 Task: Look for space in Claremore, United States from 12th August, 2023 to 16th August, 2023 for 8 adults in price range Rs.10000 to Rs.16000. Place can be private room with 8 bedrooms having 8 beds and 8 bathrooms. Property type can be house, flat, guest house, hotel. Amenities needed are: wifi, TV, free parkinig on premises, gym, breakfast. Booking option can be shelf check-in. Required host language is English.
Action: Mouse moved to (451, 102)
Screenshot: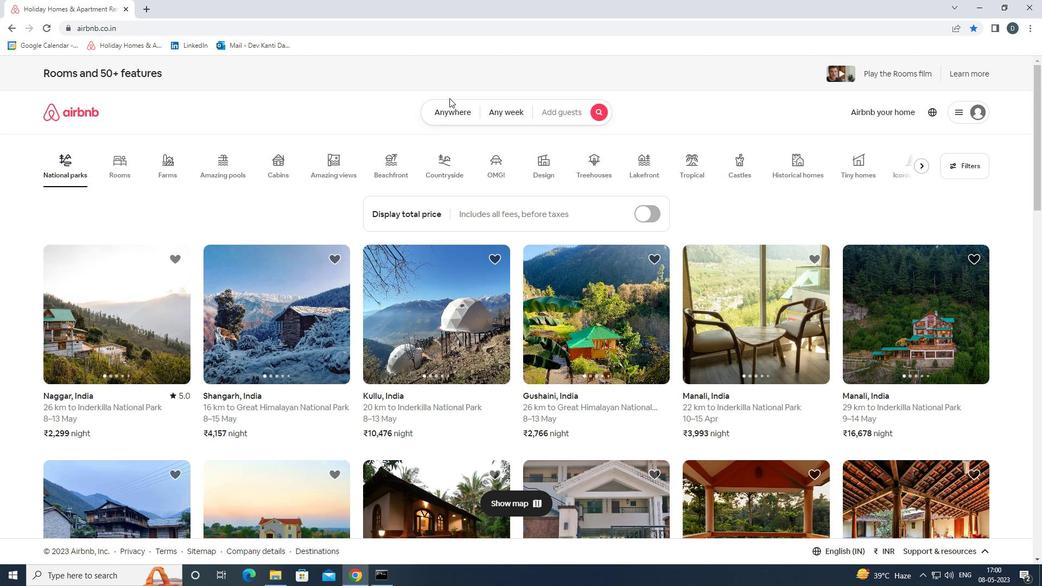 
Action: Mouse pressed left at (451, 102)
Screenshot: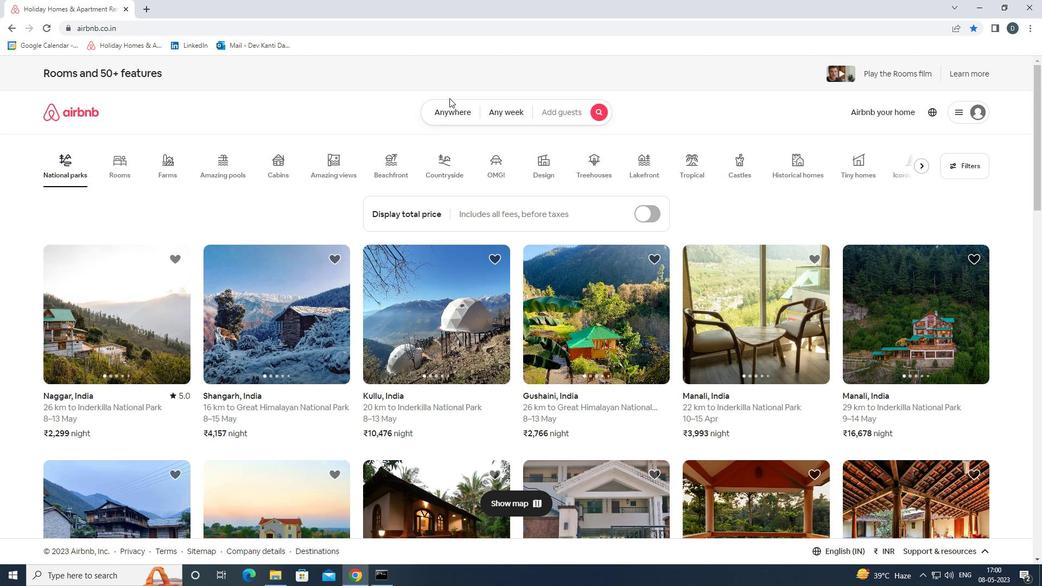 
Action: Mouse moved to (358, 155)
Screenshot: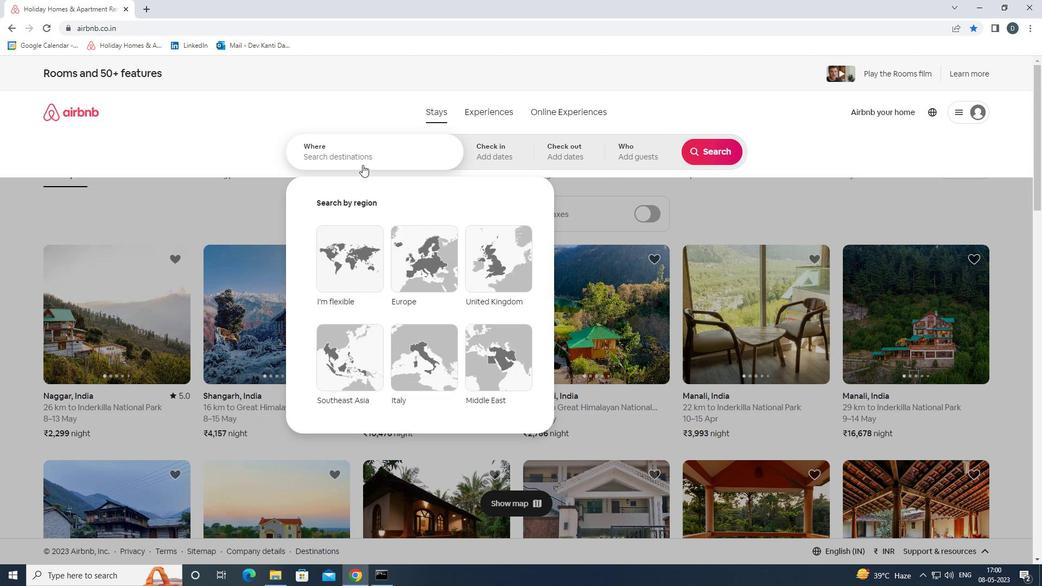 
Action: Mouse pressed left at (358, 155)
Screenshot: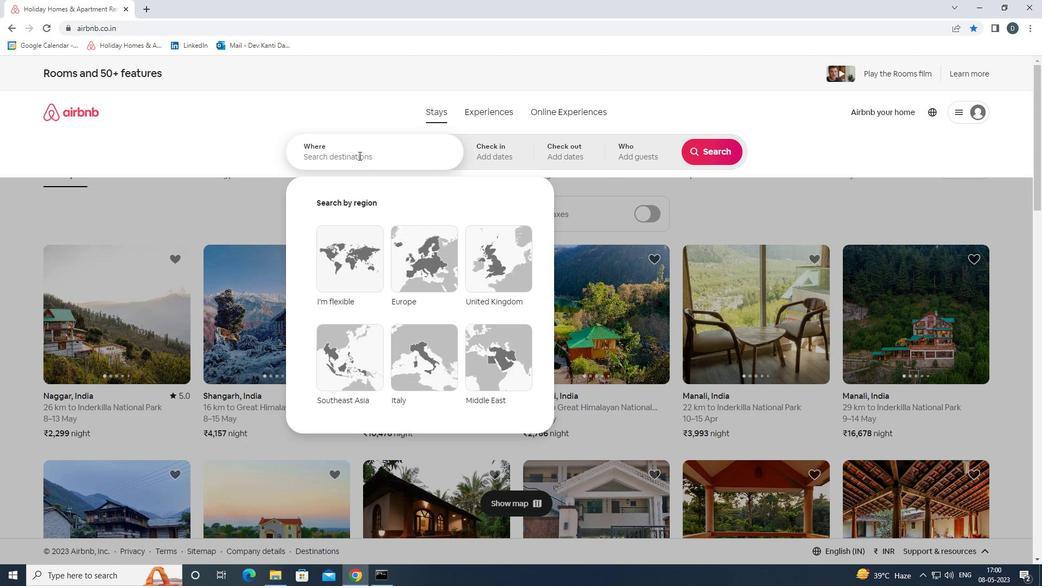 
Action: Mouse moved to (357, 155)
Screenshot: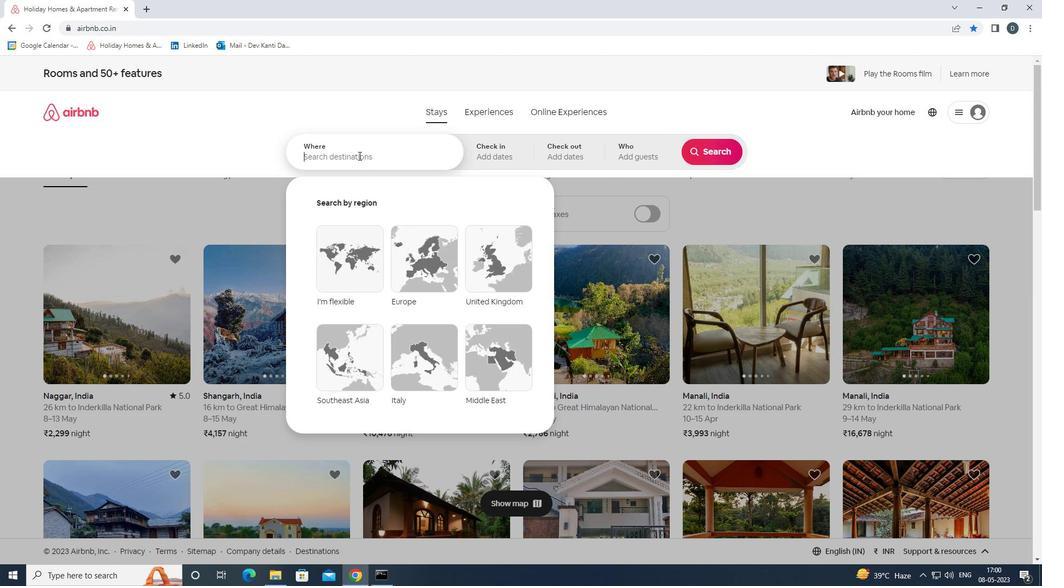 
Action: Key pressed <Key.shift><Key.shift><Key.shift><Key.shift><Key.shift><Key.shift><Key.shift>CLAREMORE,<Key.shift>UNITED<Key.space><Key.shift>STATES<Key.enter>
Screenshot: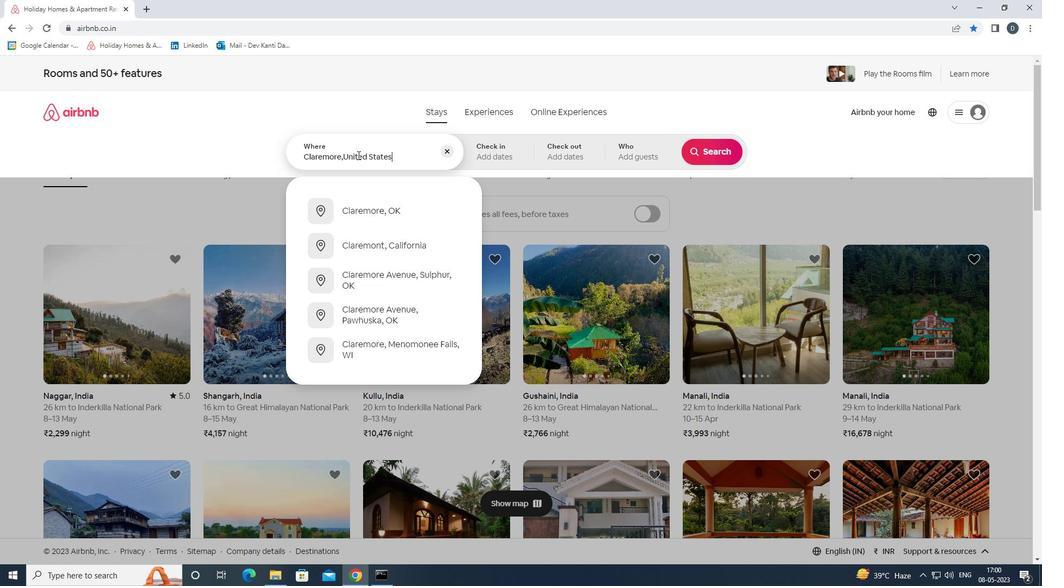 
Action: Mouse moved to (707, 243)
Screenshot: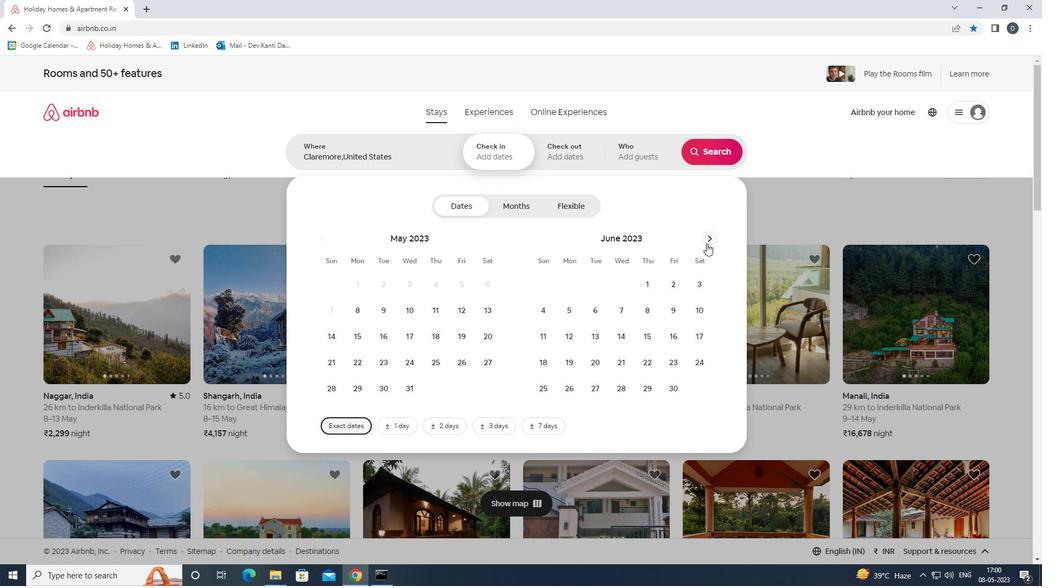 
Action: Mouse pressed left at (707, 243)
Screenshot: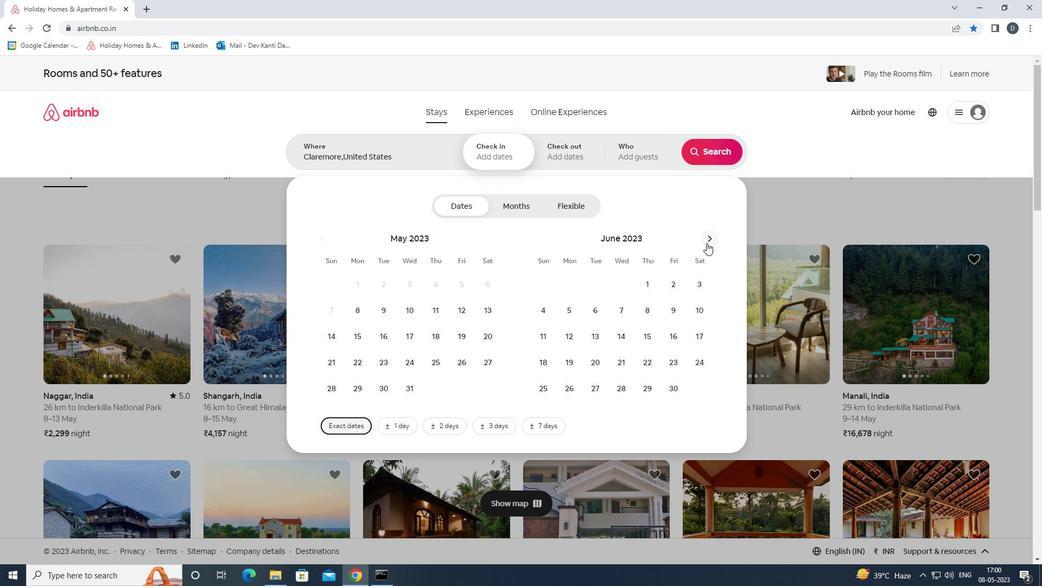 
Action: Mouse moved to (617, 332)
Screenshot: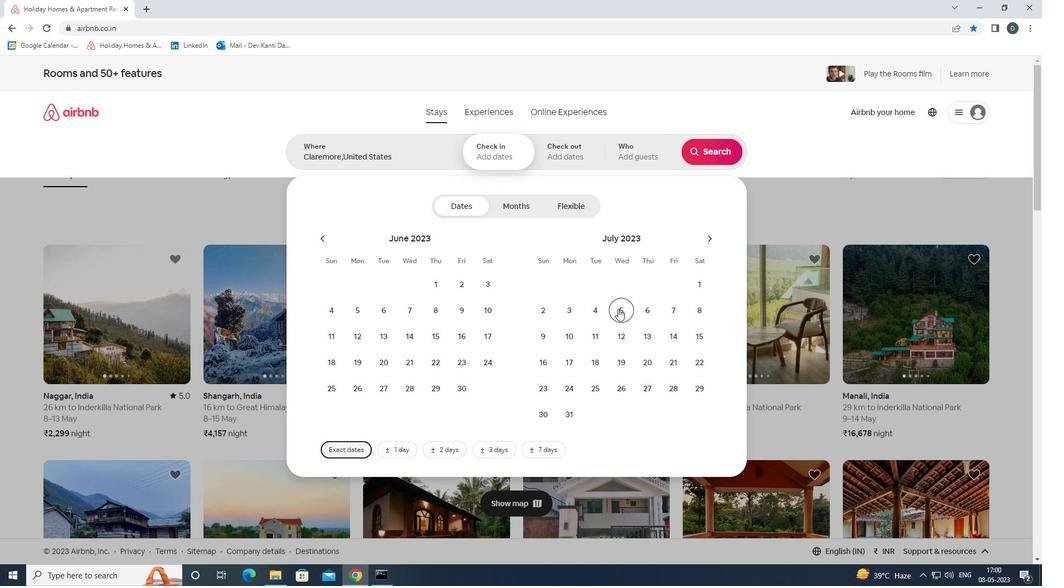 
Action: Mouse pressed left at (617, 332)
Screenshot: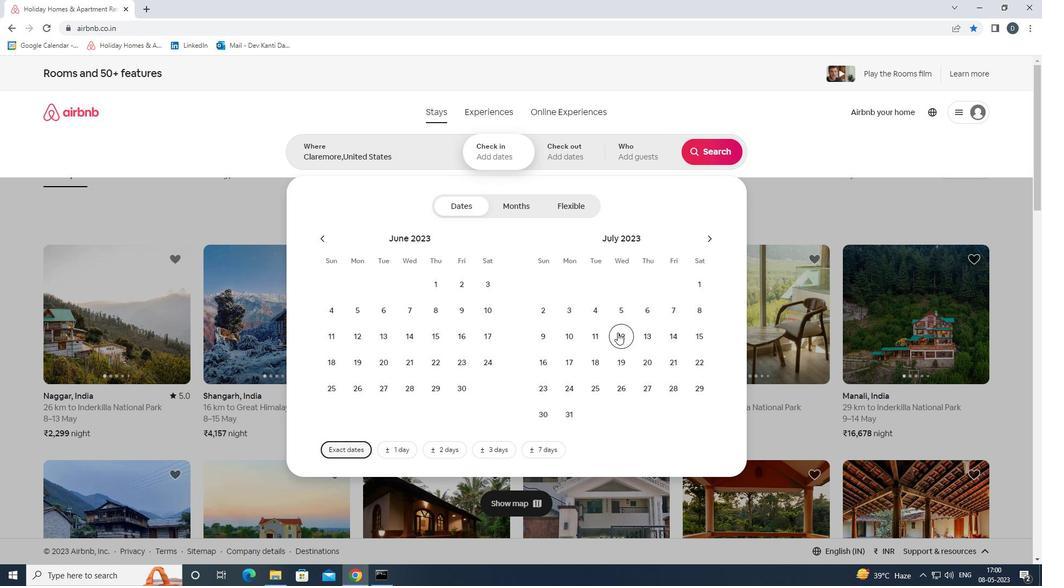 
Action: Mouse moved to (546, 363)
Screenshot: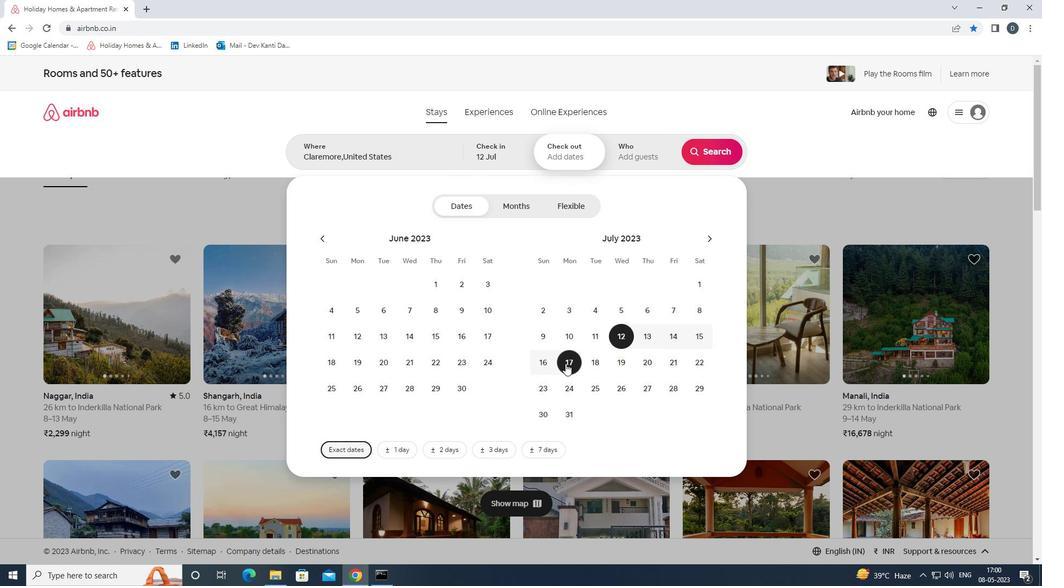 
Action: Mouse pressed left at (546, 363)
Screenshot: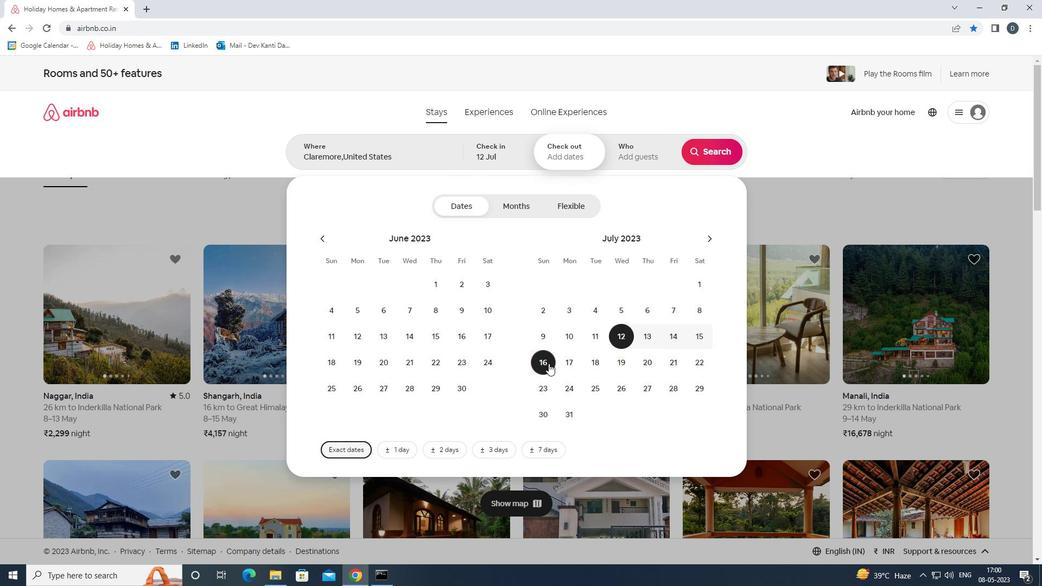 
Action: Mouse moved to (630, 154)
Screenshot: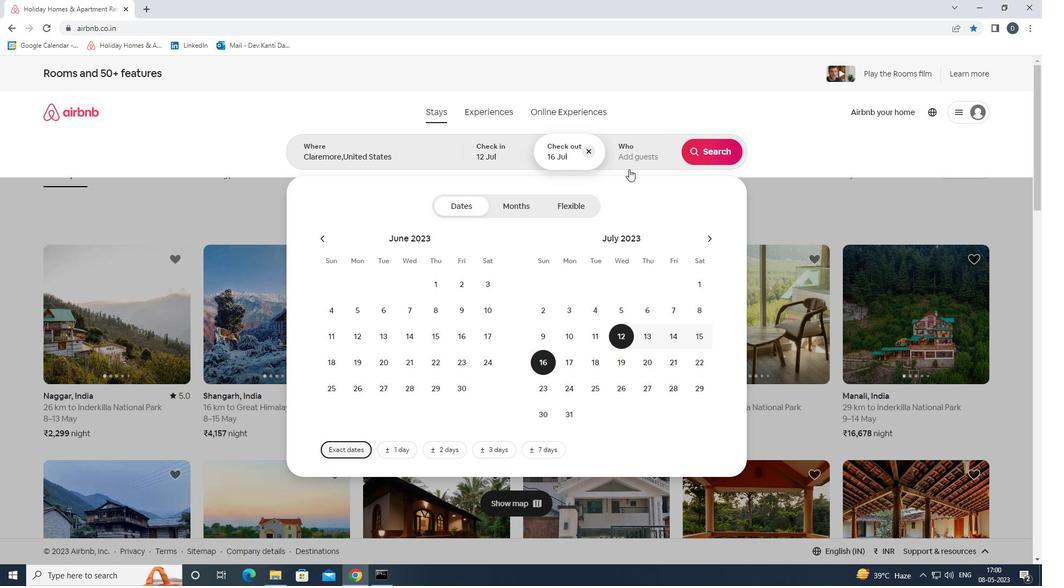 
Action: Mouse pressed left at (630, 154)
Screenshot: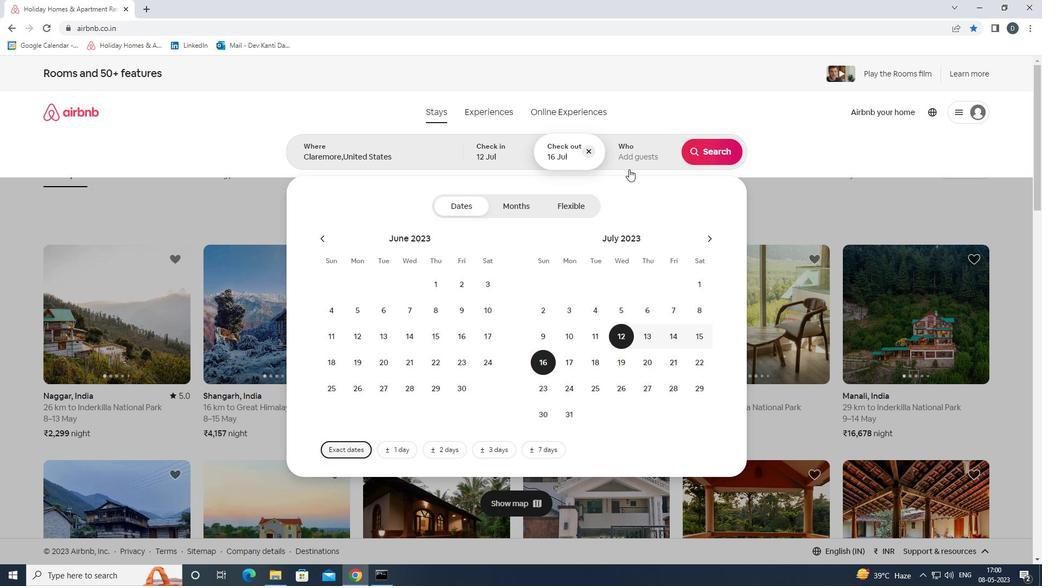 
Action: Mouse moved to (713, 212)
Screenshot: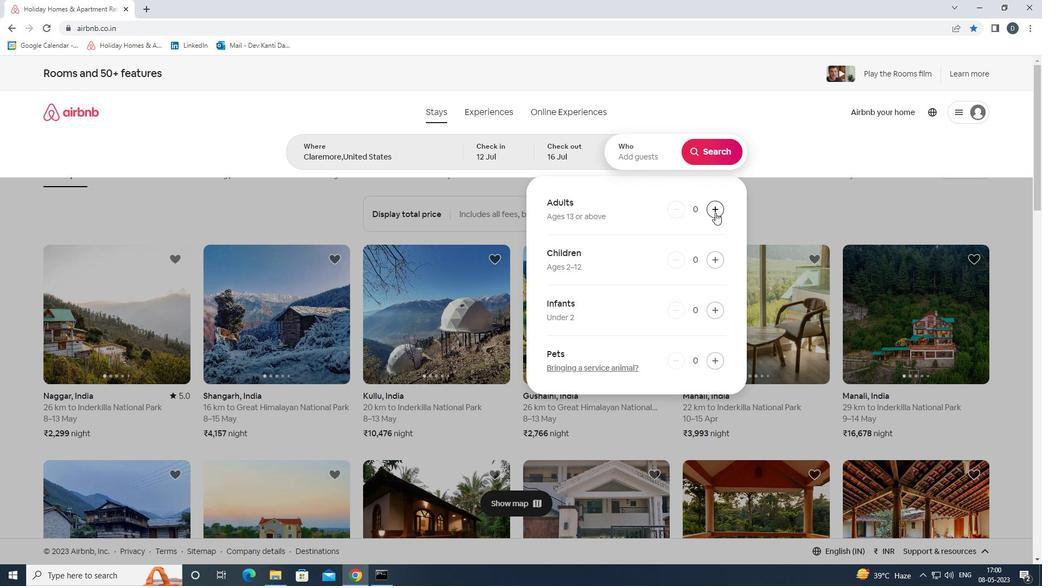 
Action: Mouse pressed left at (713, 212)
Screenshot: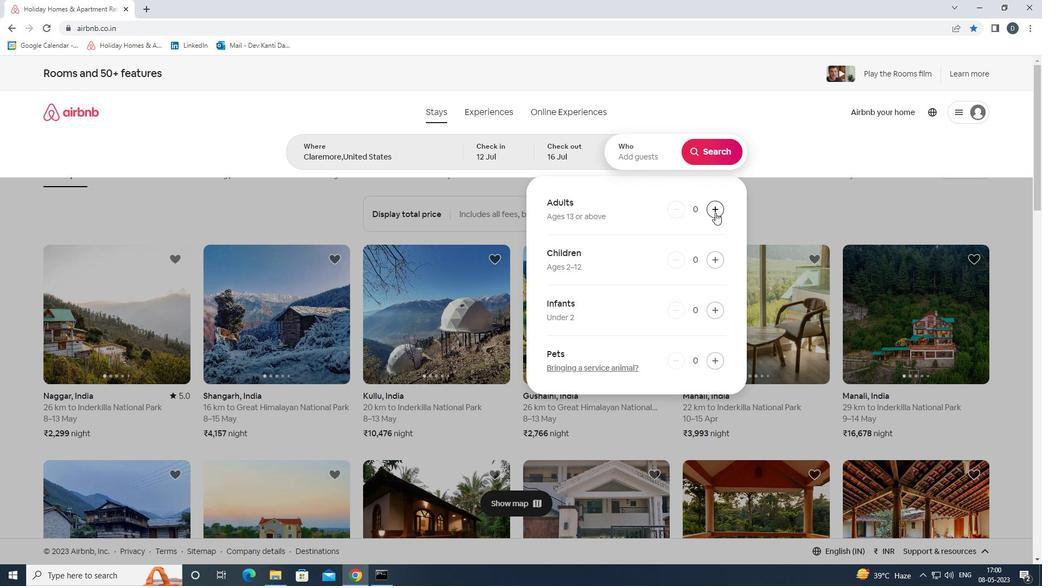 
Action: Mouse pressed left at (713, 212)
Screenshot: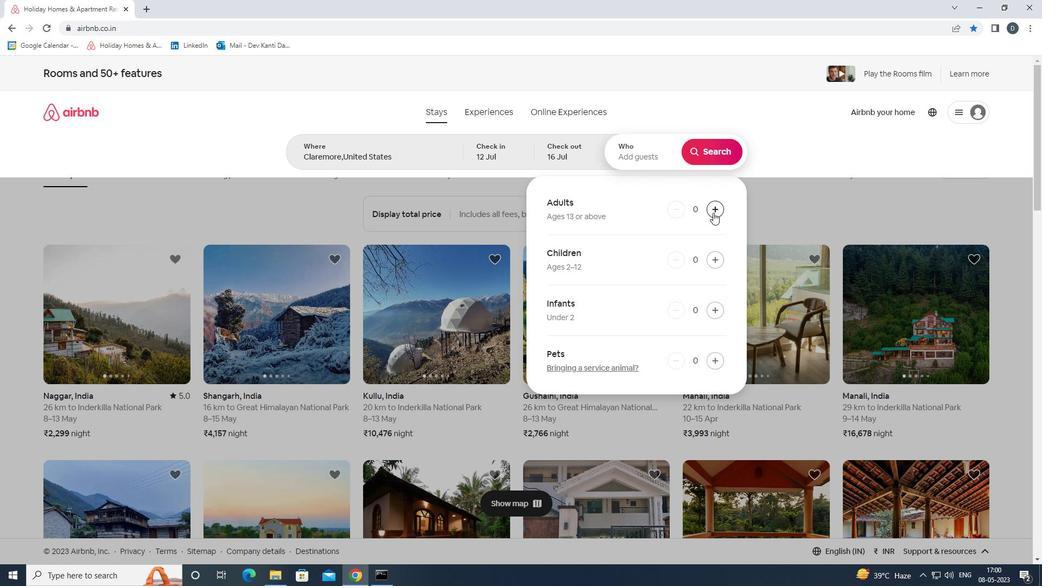 
Action: Mouse pressed left at (713, 212)
Screenshot: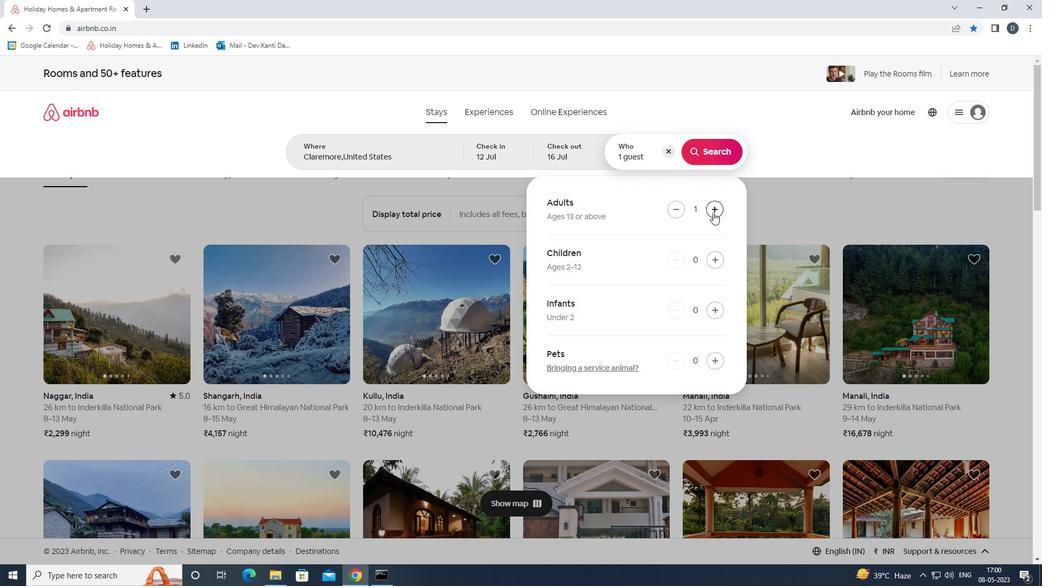 
Action: Mouse pressed left at (713, 212)
Screenshot: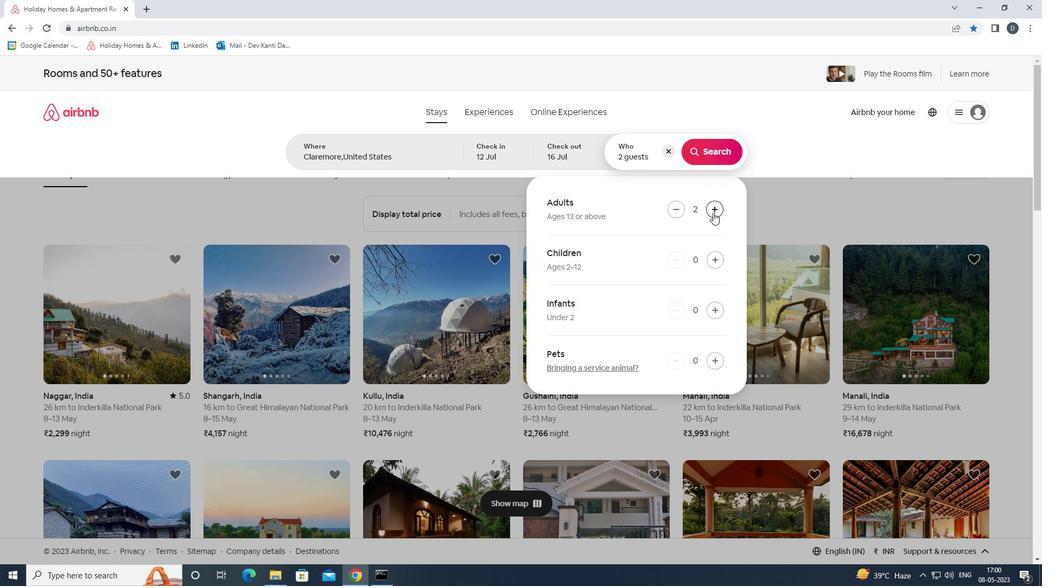 
Action: Mouse pressed left at (713, 212)
Screenshot: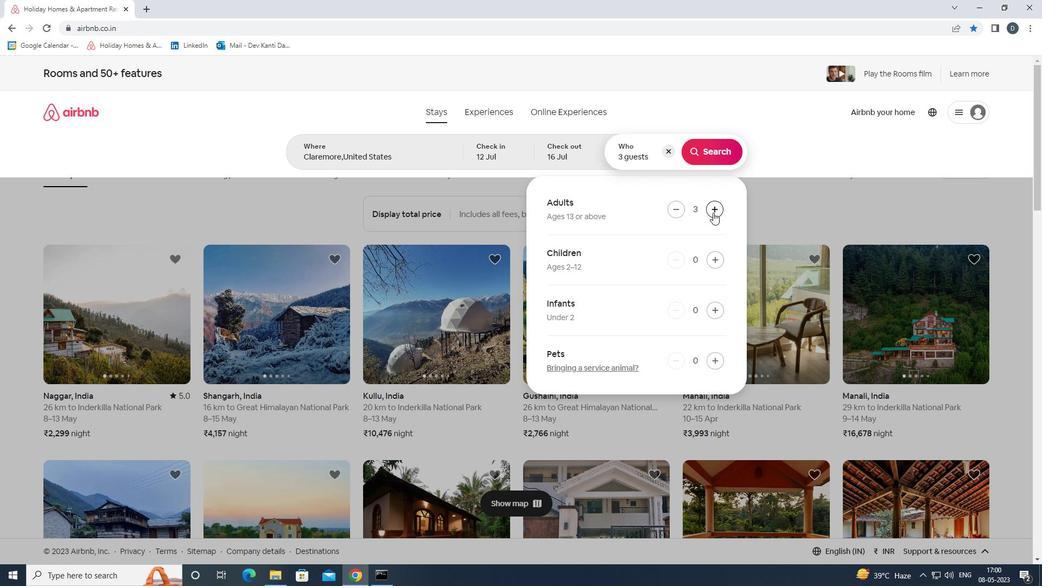 
Action: Mouse pressed left at (713, 212)
Screenshot: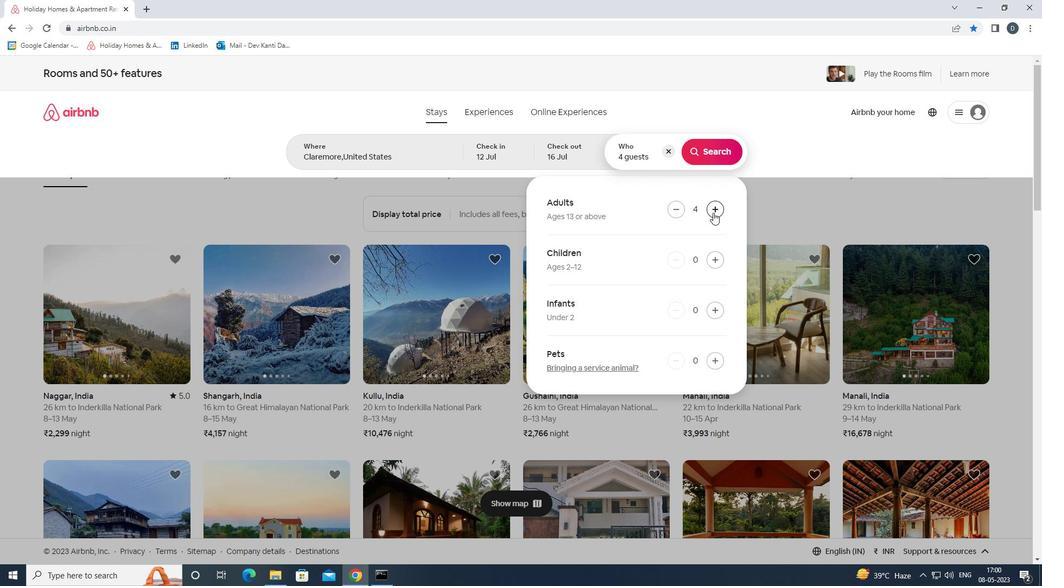 
Action: Mouse pressed left at (713, 212)
Screenshot: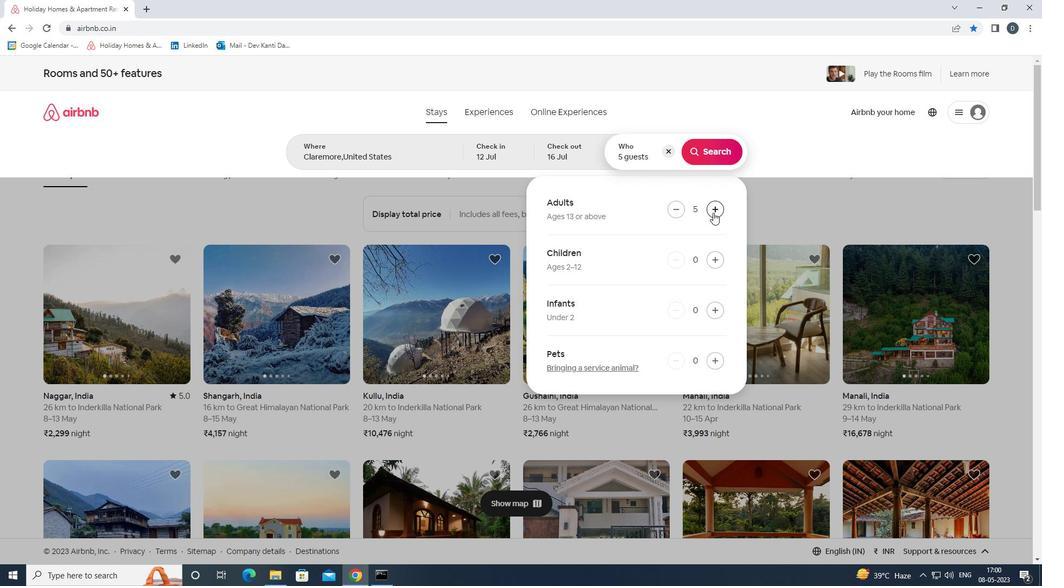 
Action: Mouse pressed left at (713, 212)
Screenshot: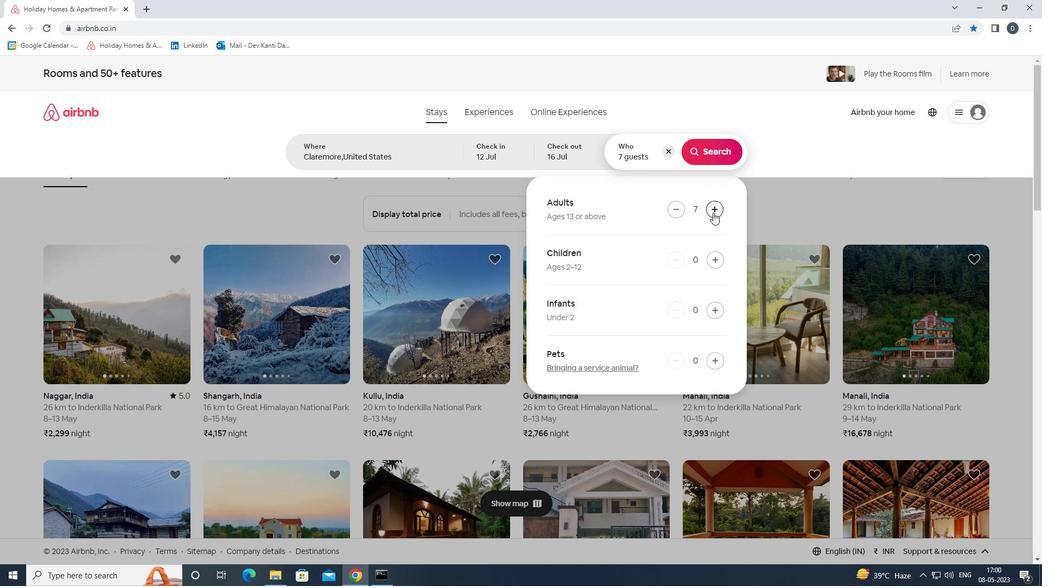
Action: Mouse moved to (713, 154)
Screenshot: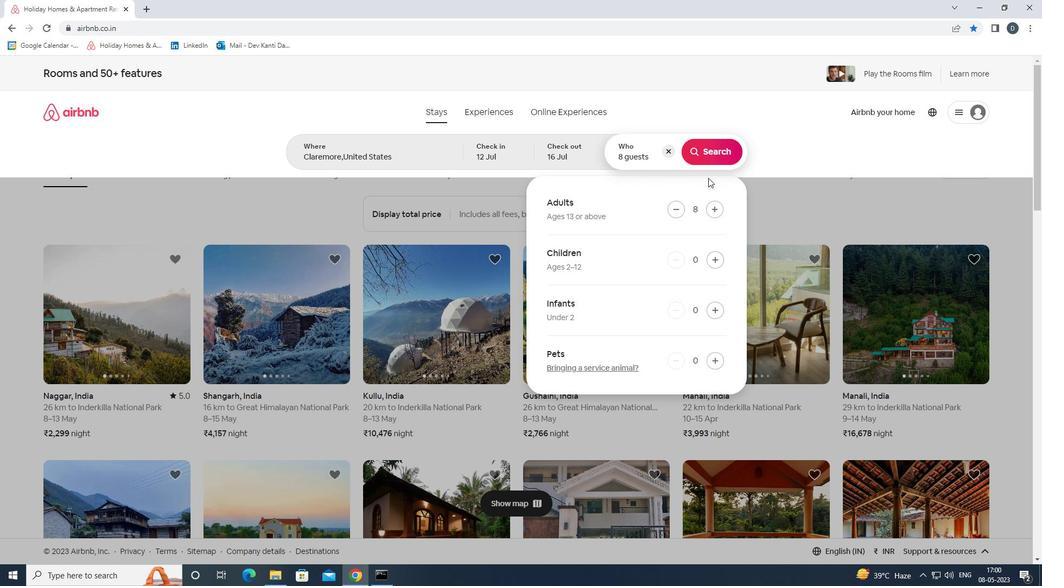 
Action: Mouse pressed left at (713, 154)
Screenshot: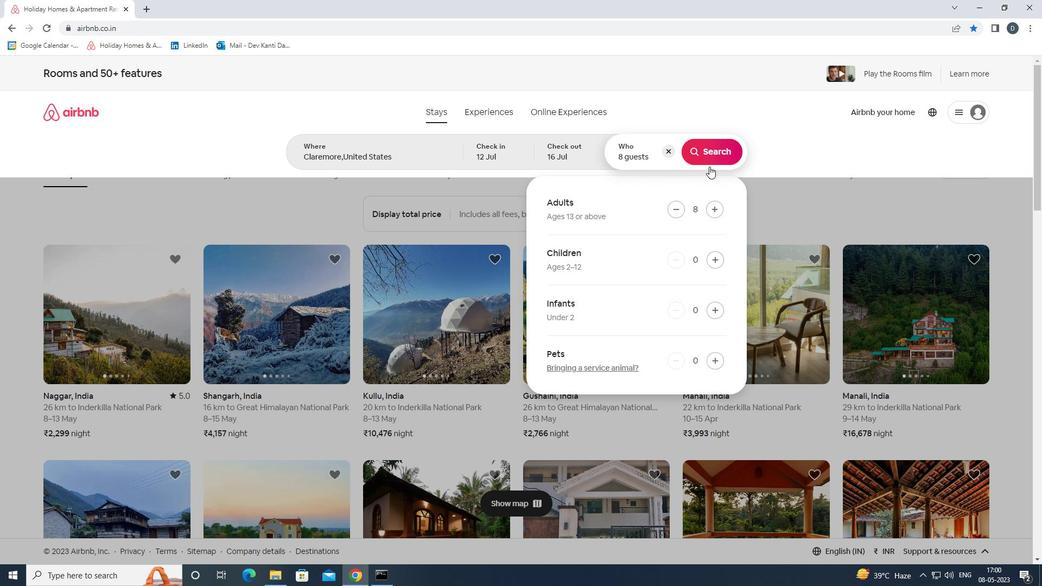 
Action: Mouse moved to (1005, 120)
Screenshot: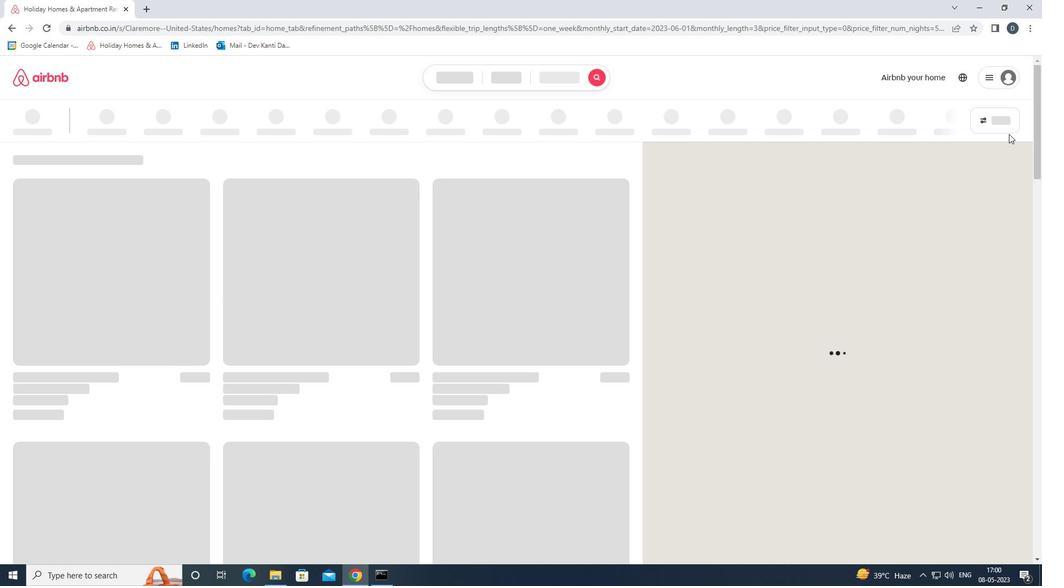
Action: Mouse pressed left at (1005, 120)
Screenshot: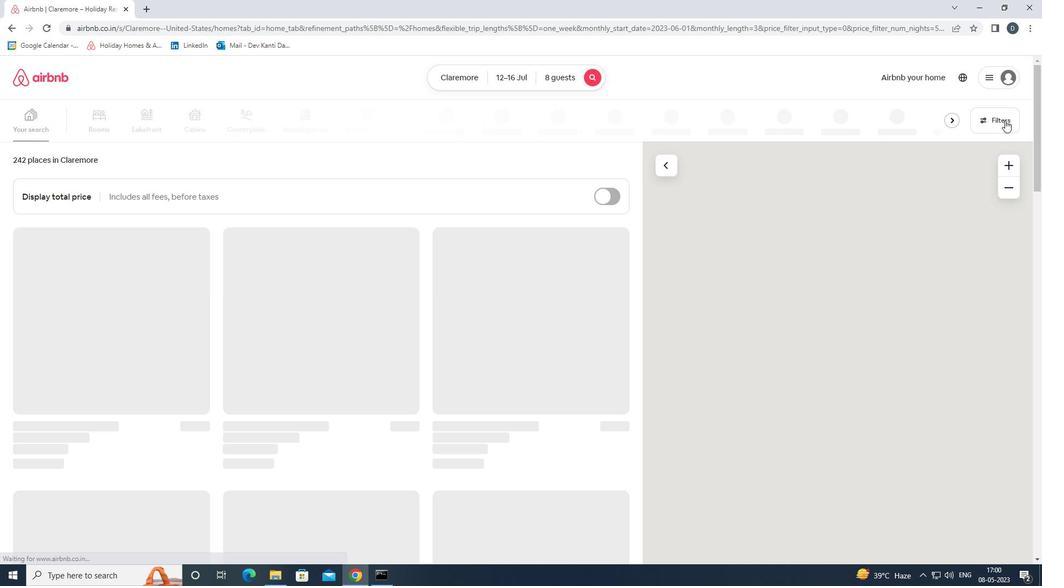 
Action: Mouse moved to (385, 390)
Screenshot: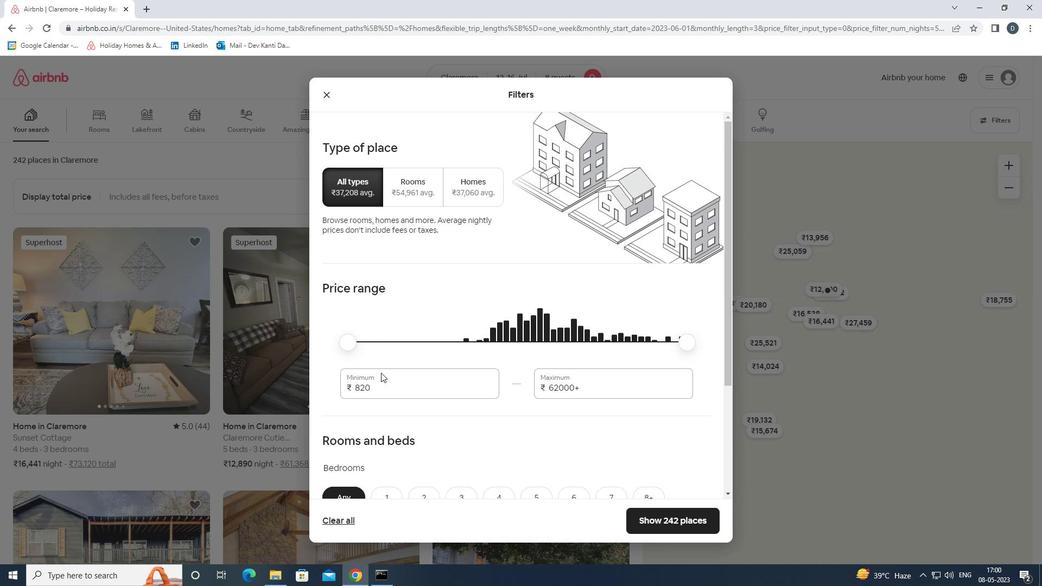 
Action: Mouse pressed left at (385, 390)
Screenshot: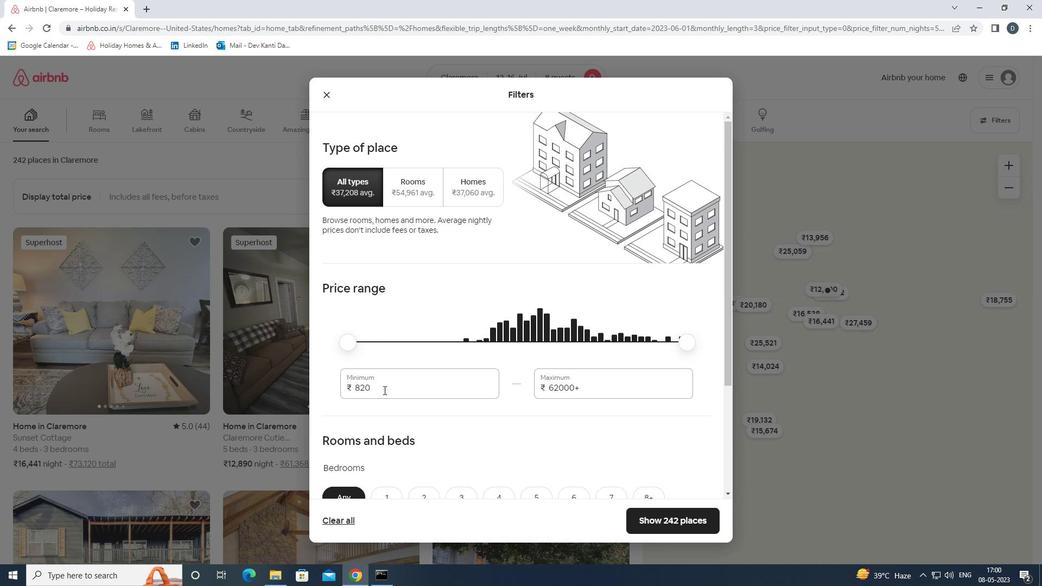 
Action: Mouse pressed left at (385, 390)
Screenshot: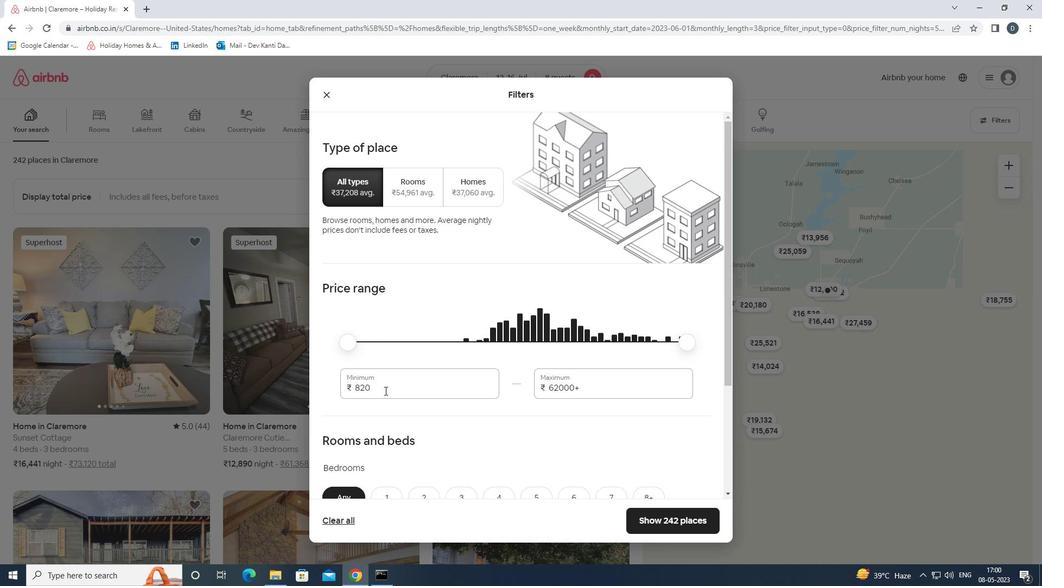 
Action: Mouse moved to (385, 391)
Screenshot: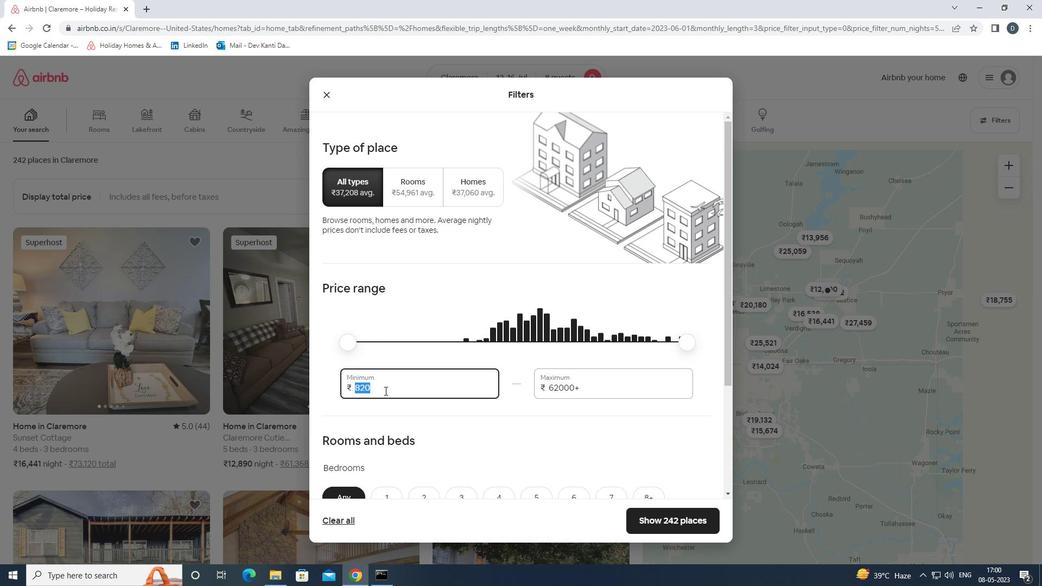 
Action: Key pressed 10000<Key.tab>16000
Screenshot: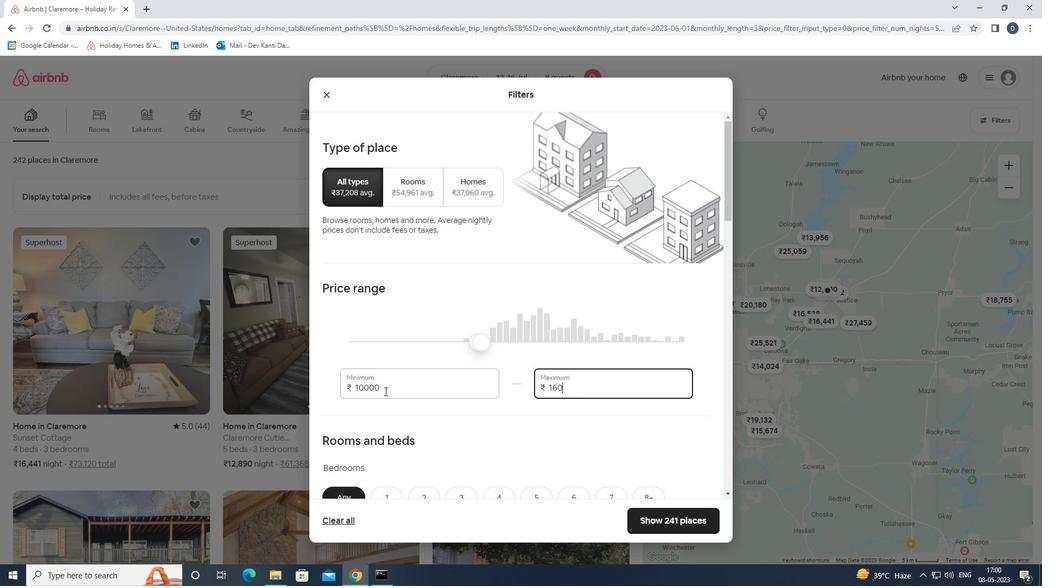 
Action: Mouse moved to (465, 386)
Screenshot: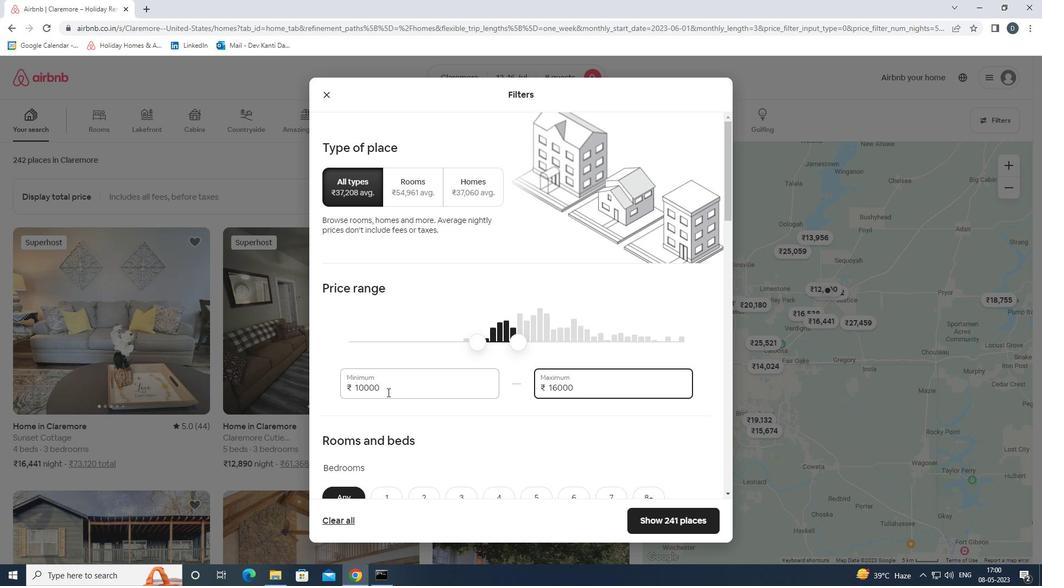 
Action: Mouse scrolled (465, 385) with delta (0, 0)
Screenshot: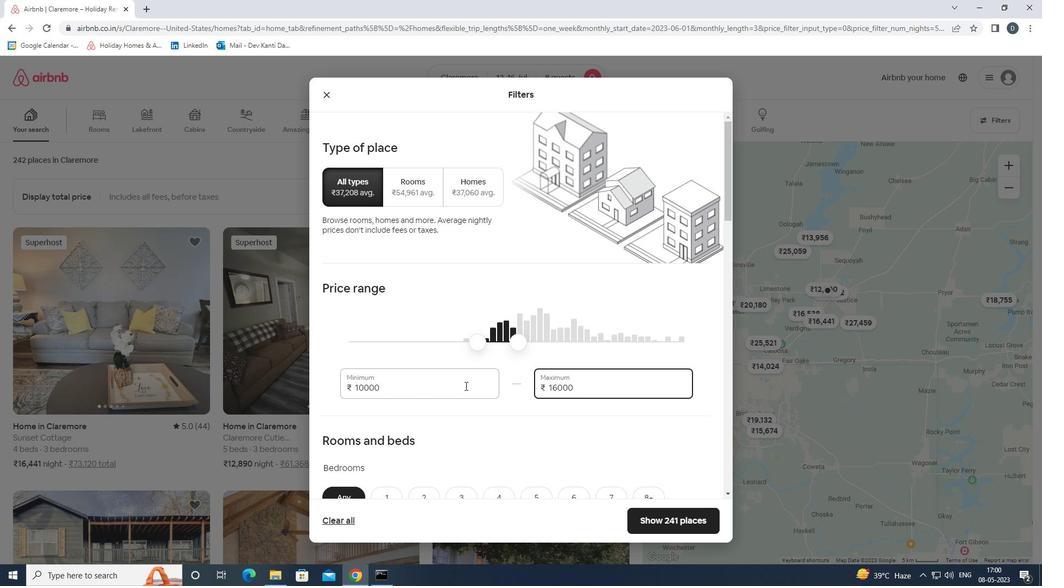 
Action: Mouse scrolled (465, 385) with delta (0, 0)
Screenshot: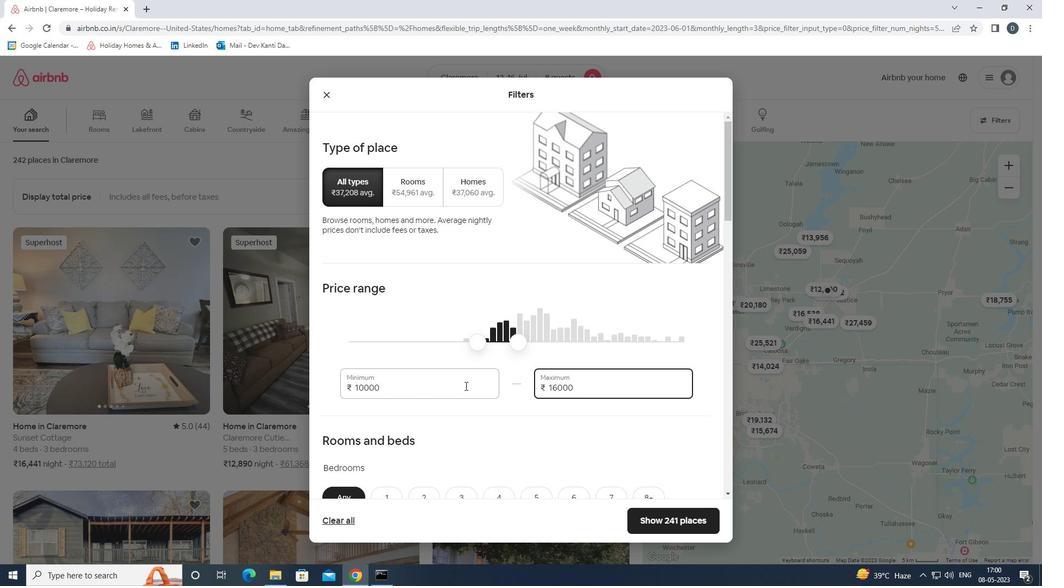 
Action: Mouse moved to (501, 362)
Screenshot: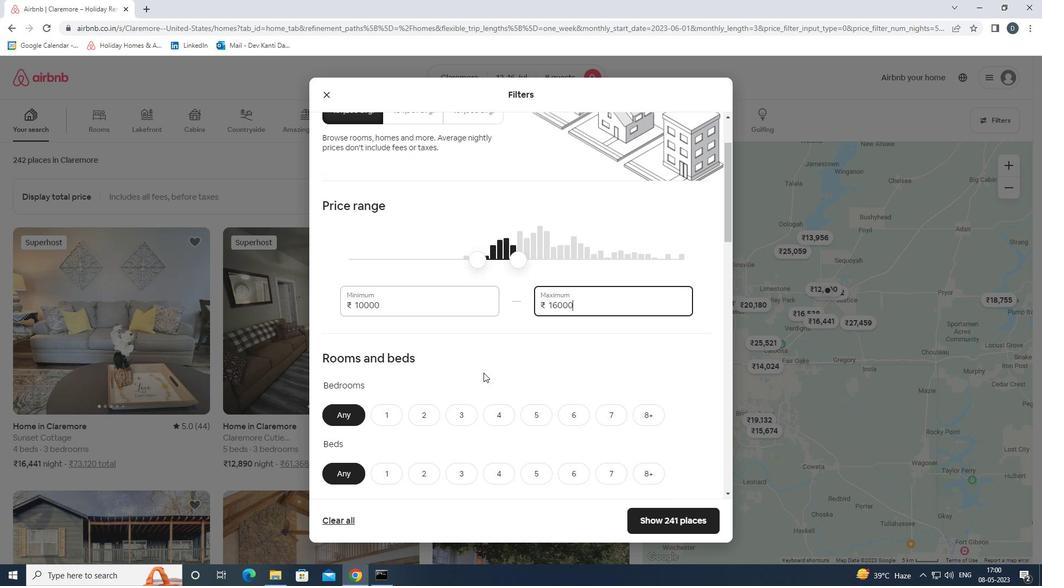 
Action: Mouse scrolled (501, 361) with delta (0, 0)
Screenshot: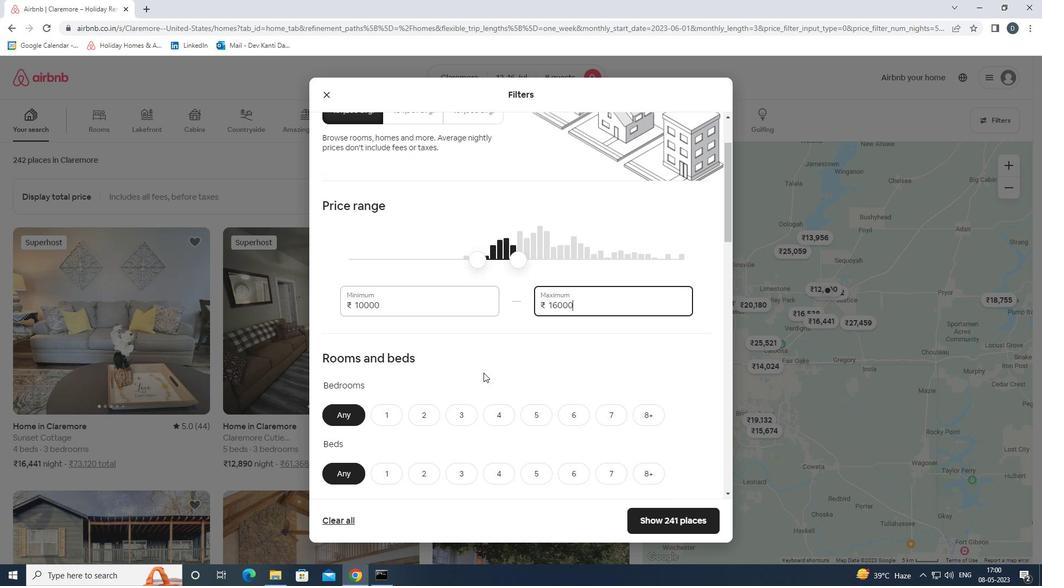 
Action: Mouse moved to (520, 356)
Screenshot: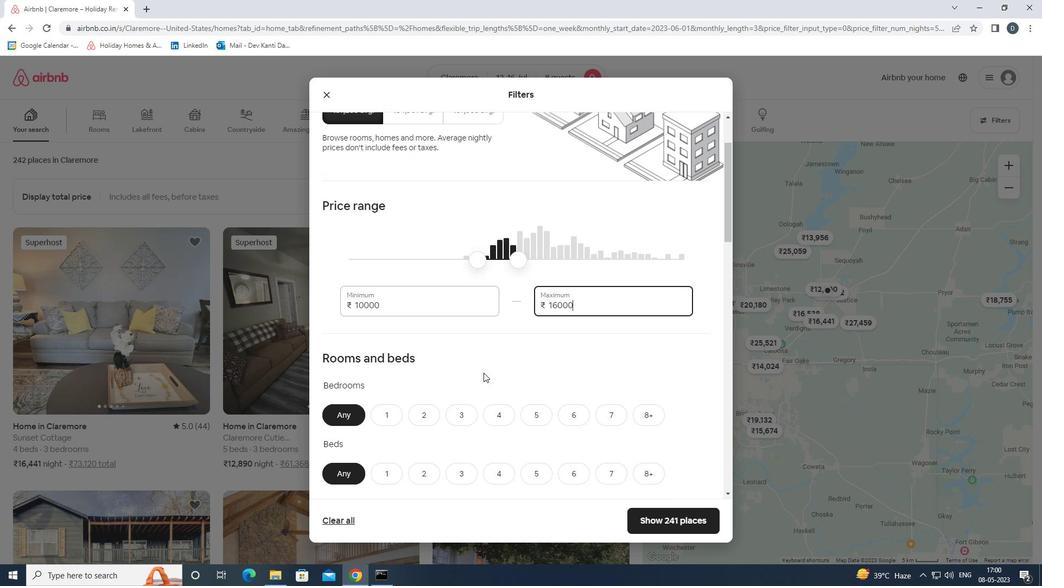 
Action: Mouse scrolled (520, 355) with delta (0, 0)
Screenshot: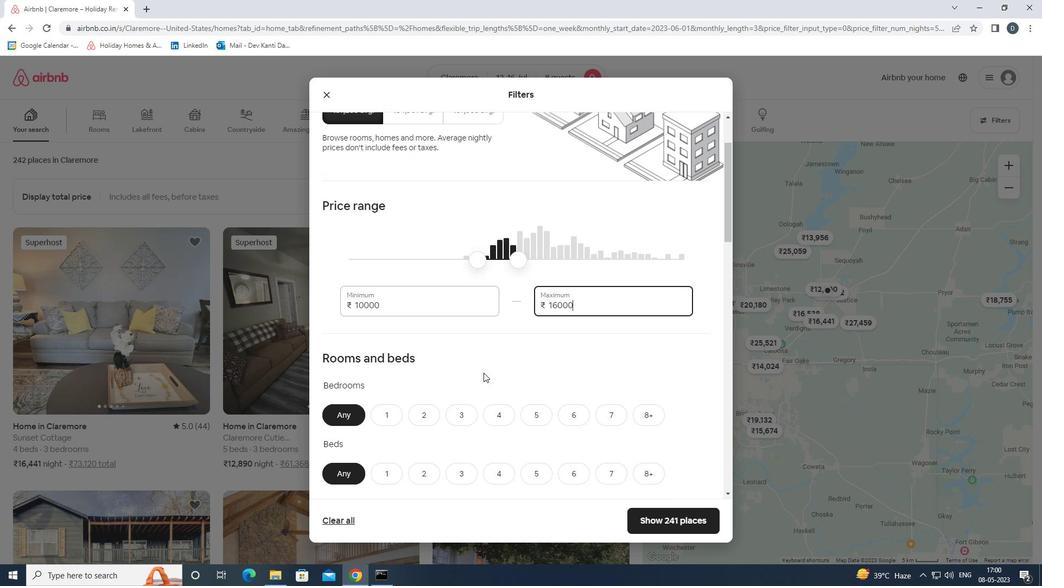 
Action: Mouse moved to (657, 285)
Screenshot: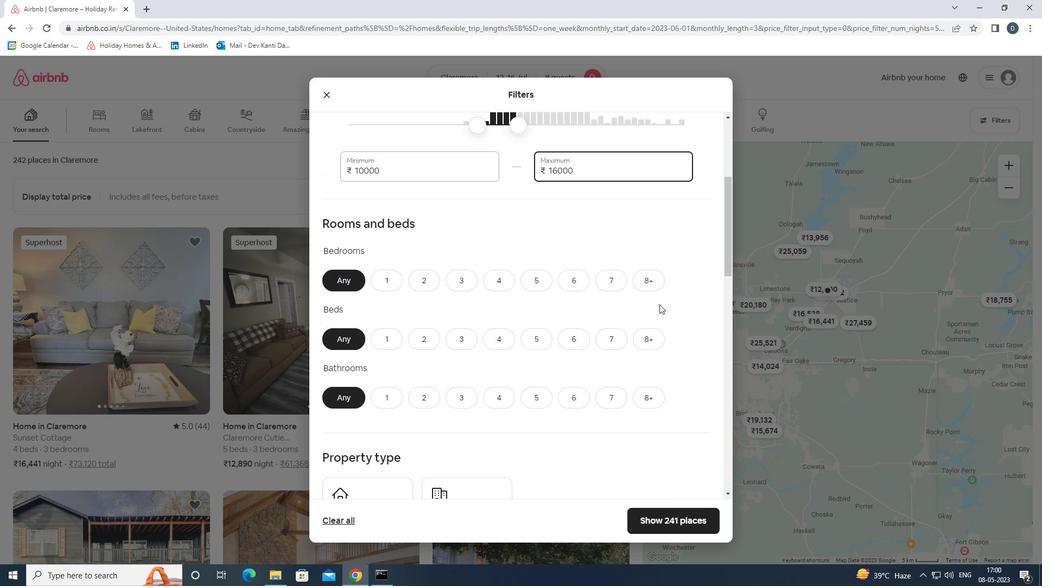 
Action: Mouse pressed left at (657, 285)
Screenshot: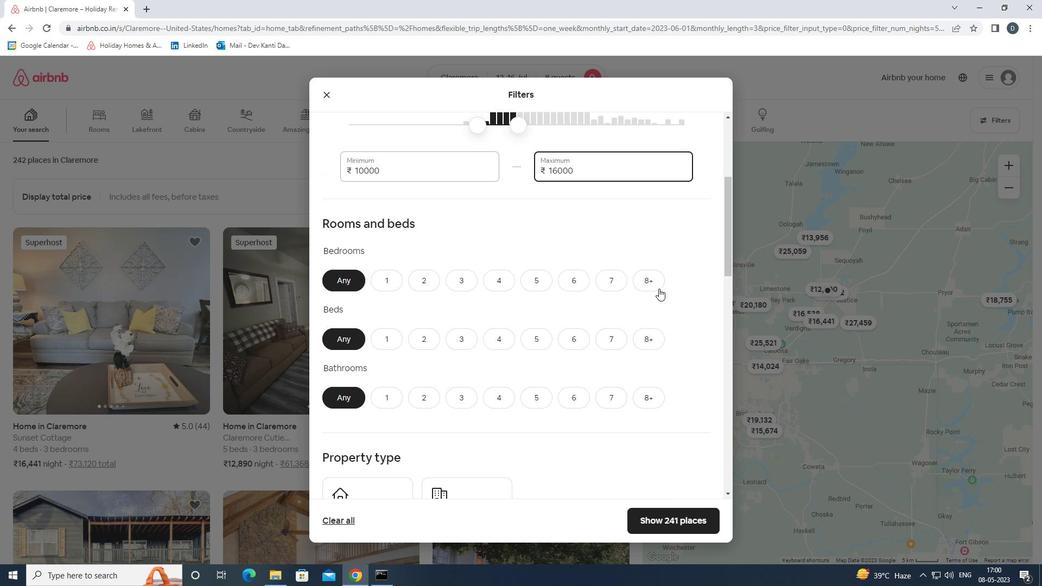 
Action: Mouse moved to (644, 336)
Screenshot: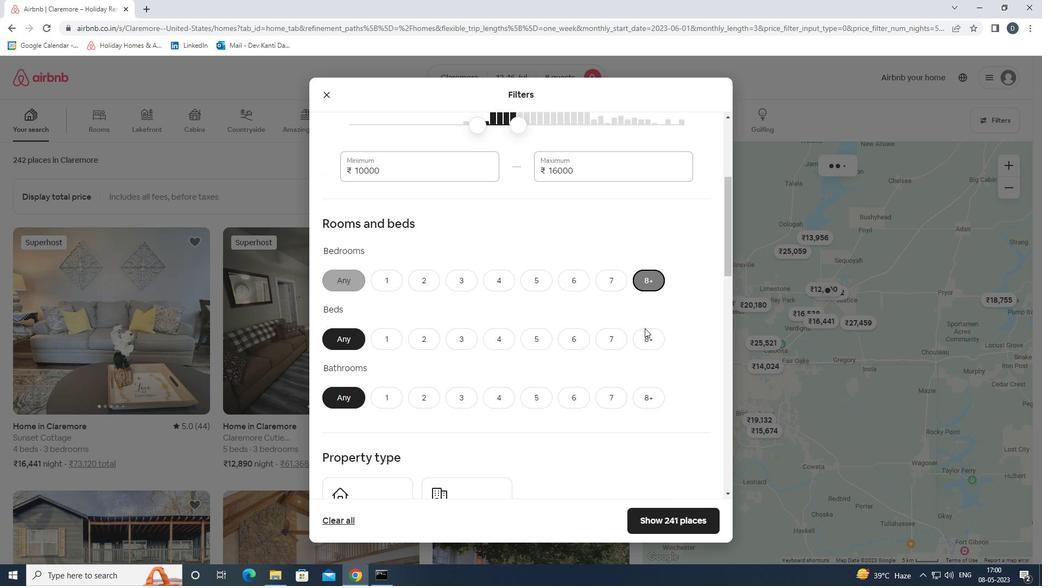 
Action: Mouse pressed left at (644, 336)
Screenshot: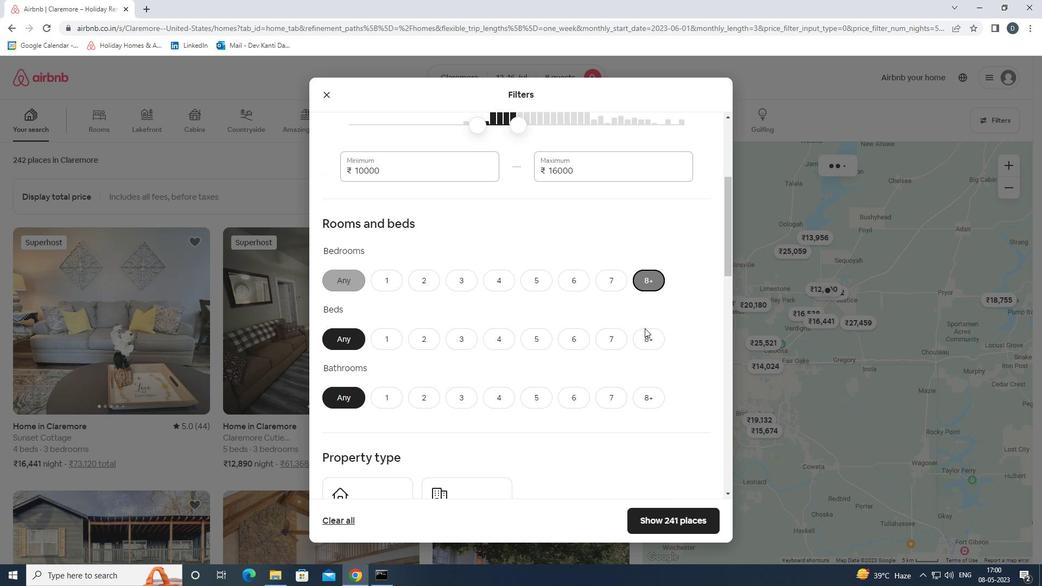 
Action: Mouse moved to (650, 408)
Screenshot: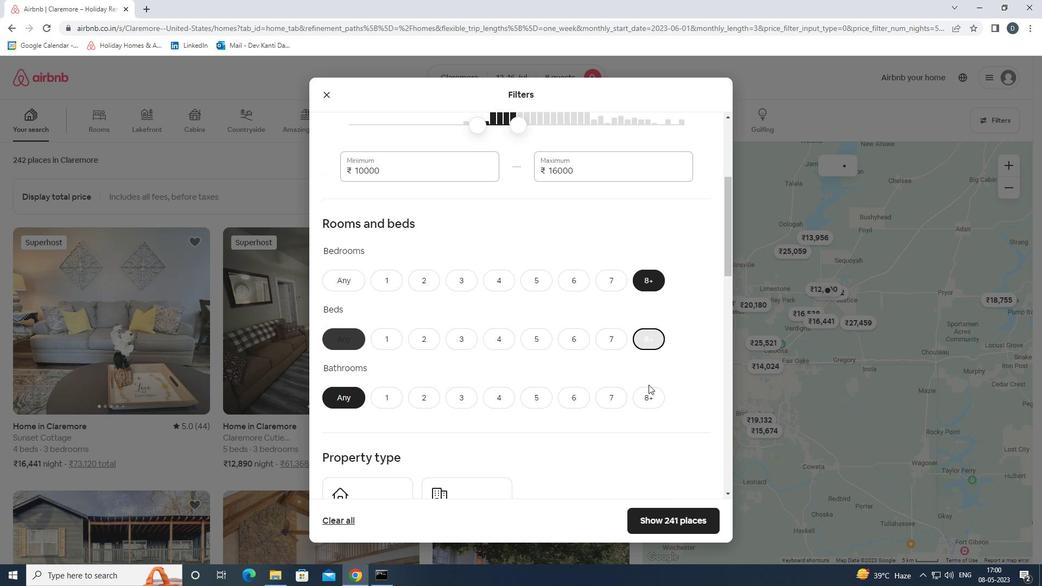 
Action: Mouse pressed left at (650, 408)
Screenshot: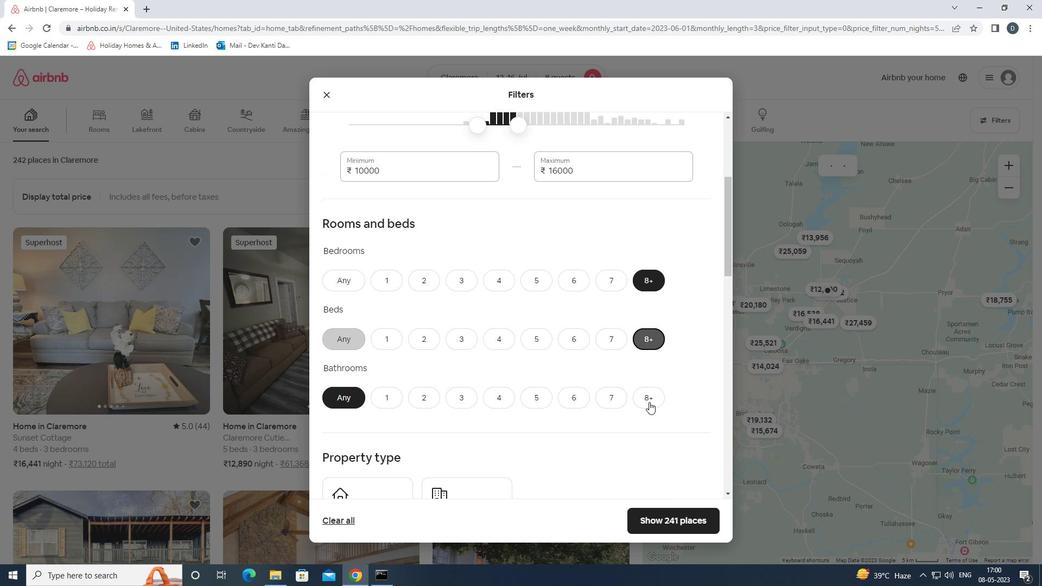 
Action: Mouse moved to (640, 399)
Screenshot: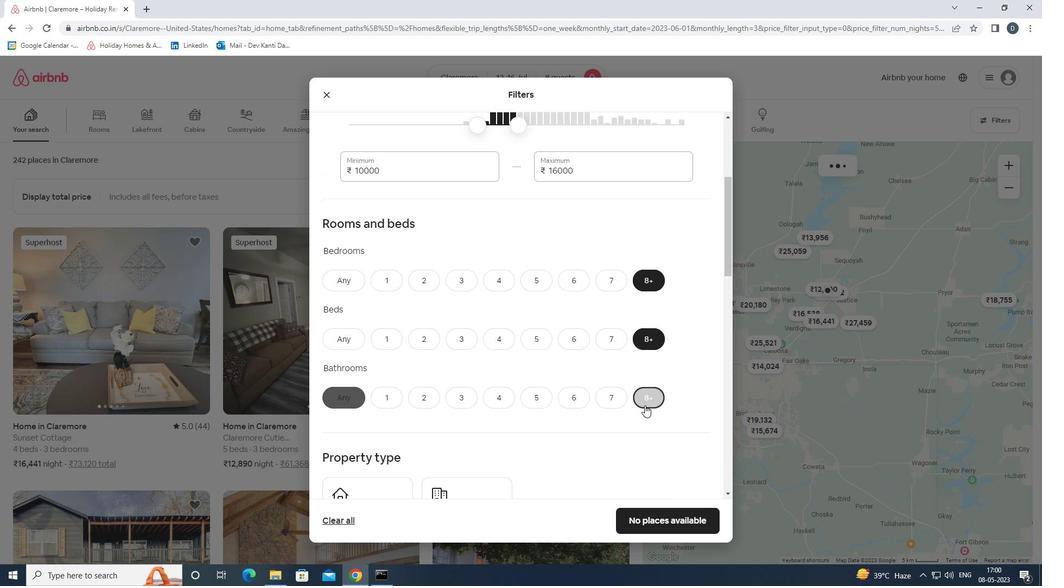 
Action: Mouse scrolled (640, 398) with delta (0, 0)
Screenshot: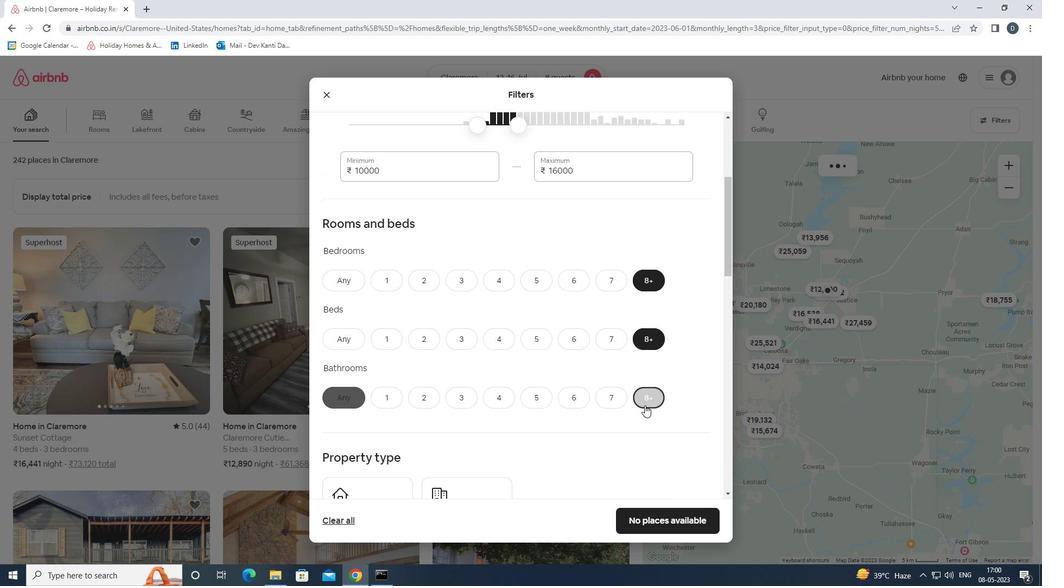 
Action: Mouse moved to (639, 397)
Screenshot: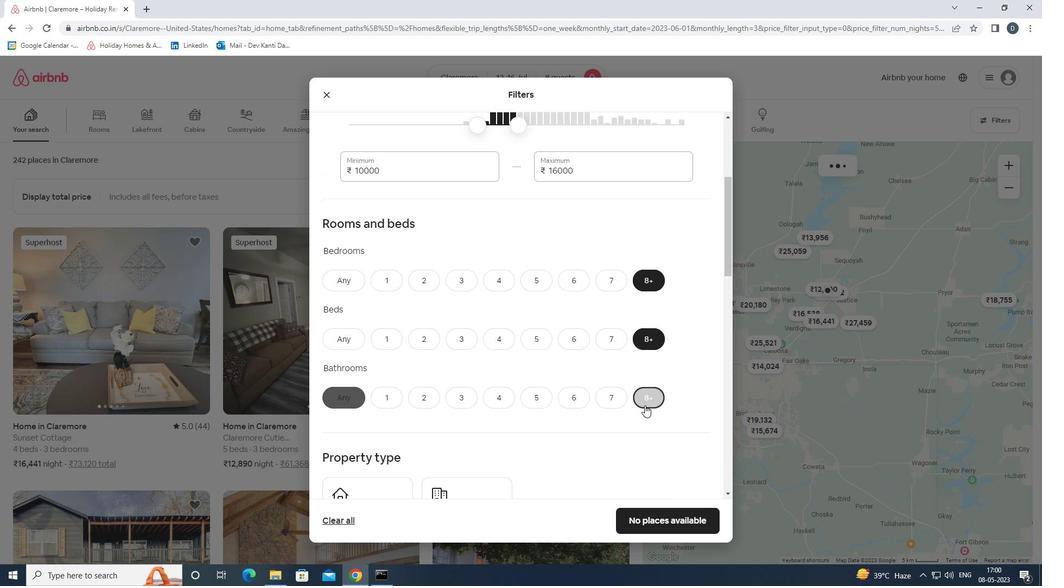 
Action: Mouse scrolled (639, 396) with delta (0, 0)
Screenshot: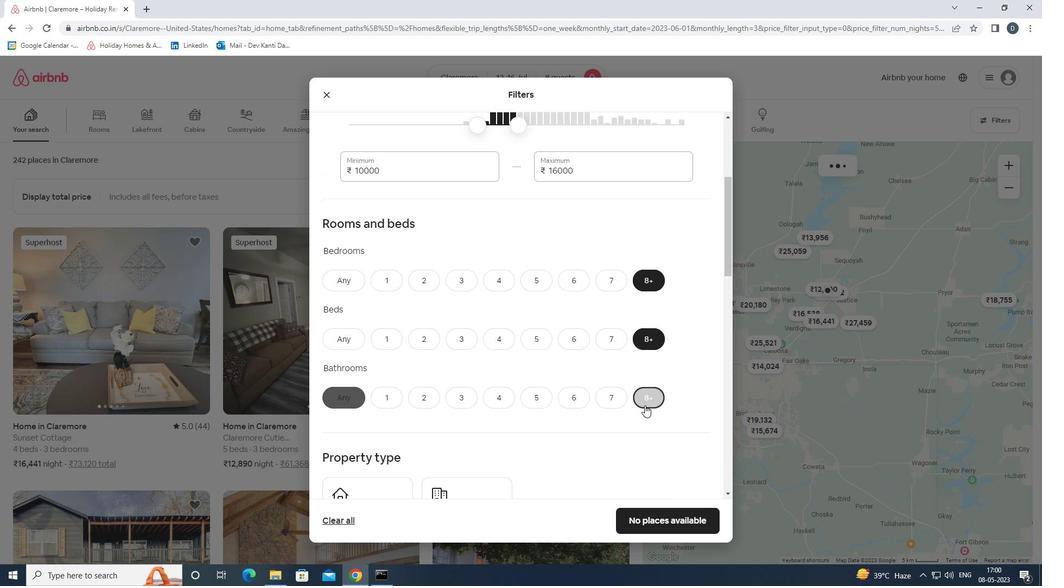 
Action: Mouse moved to (638, 395)
Screenshot: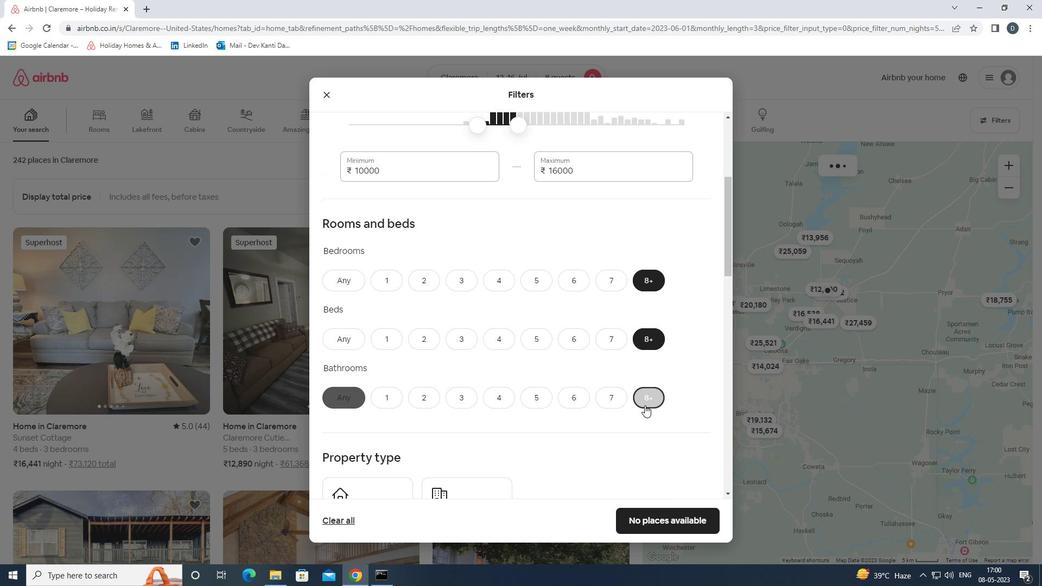 
Action: Mouse scrolled (638, 394) with delta (0, 0)
Screenshot: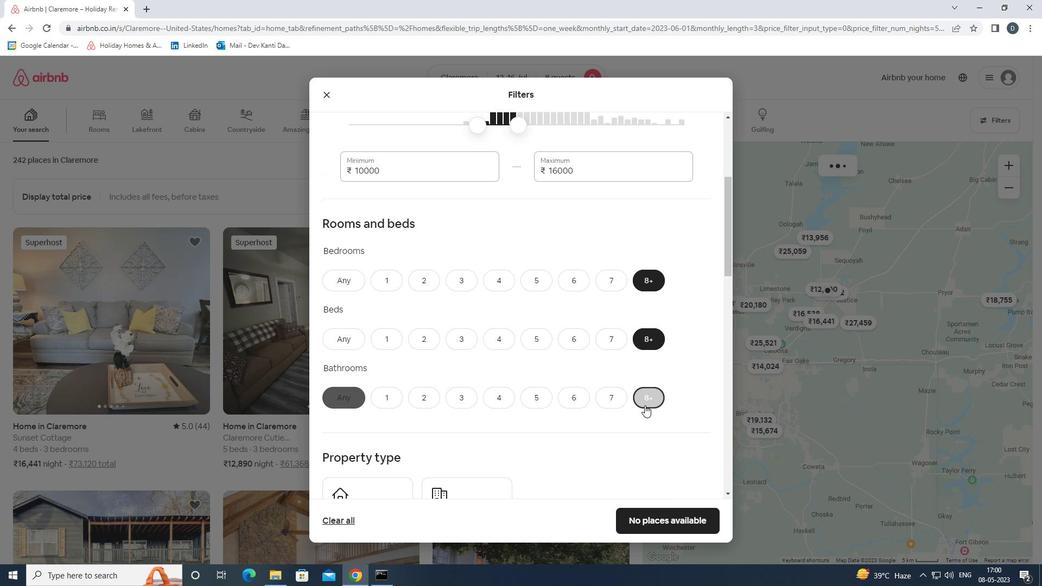 
Action: Mouse moved to (634, 389)
Screenshot: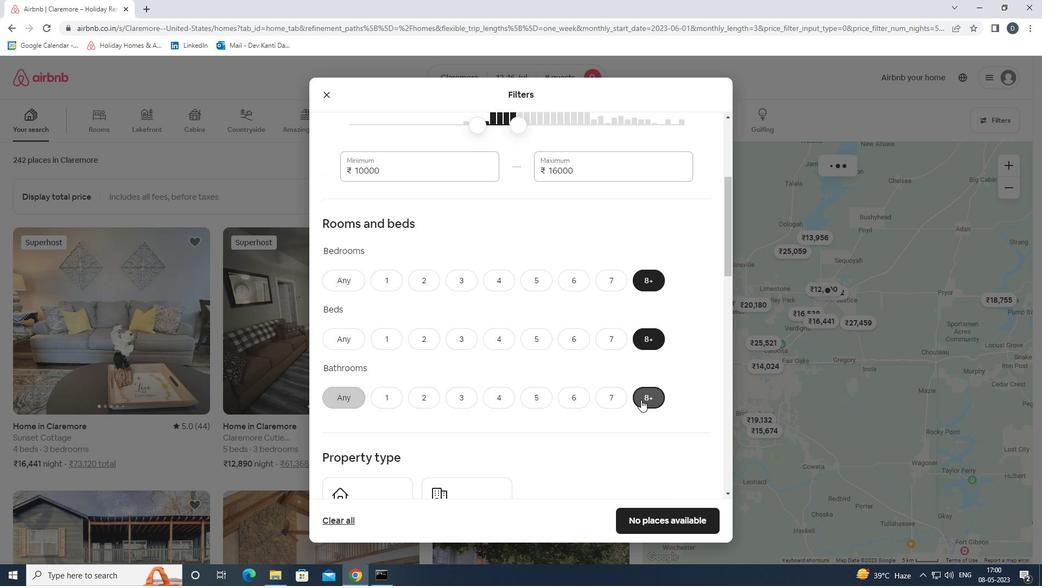 
Action: Mouse scrolled (634, 388) with delta (0, 0)
Screenshot: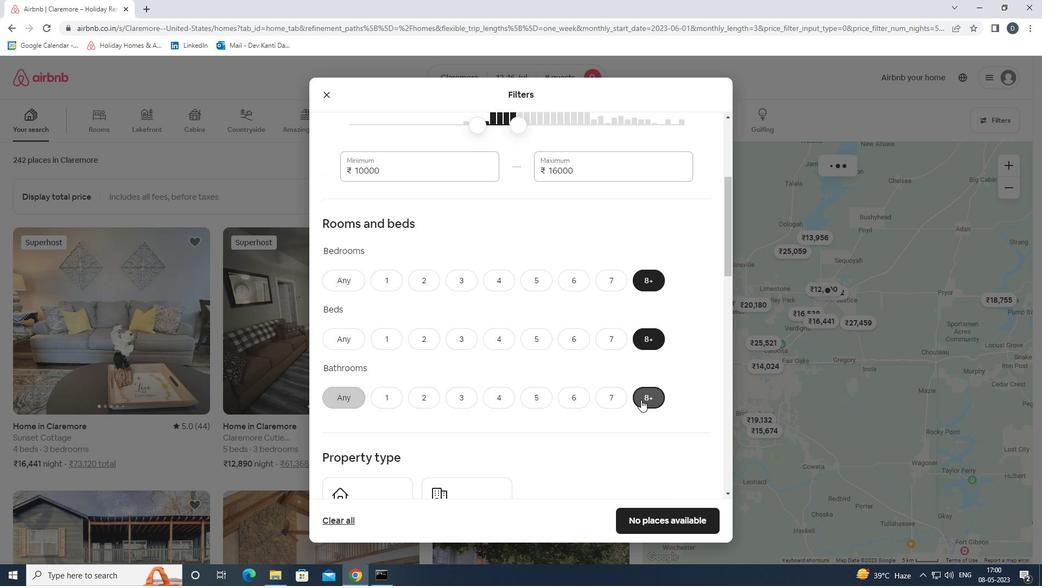 
Action: Mouse moved to (364, 311)
Screenshot: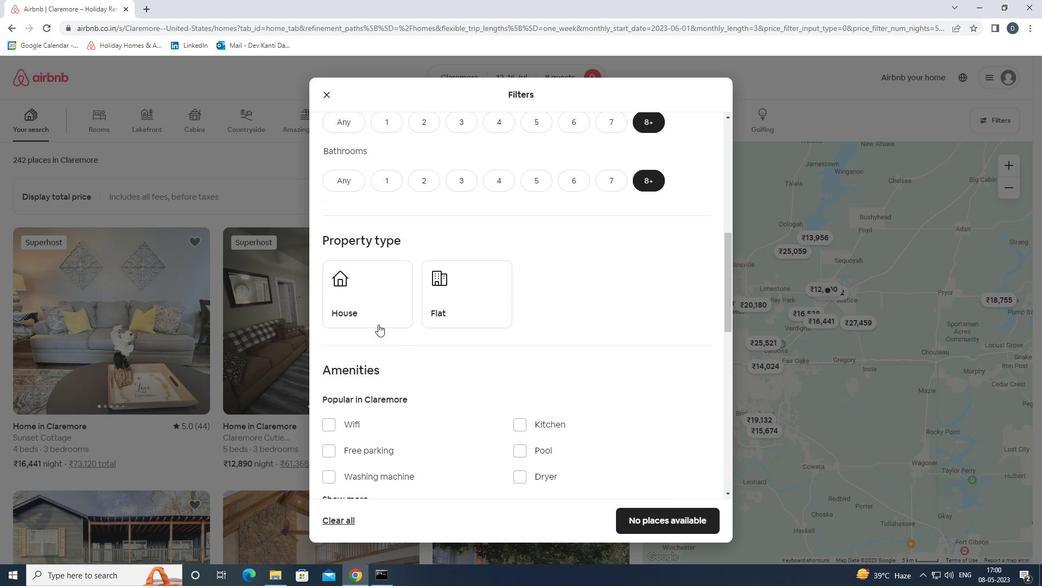 
Action: Mouse pressed left at (364, 311)
Screenshot: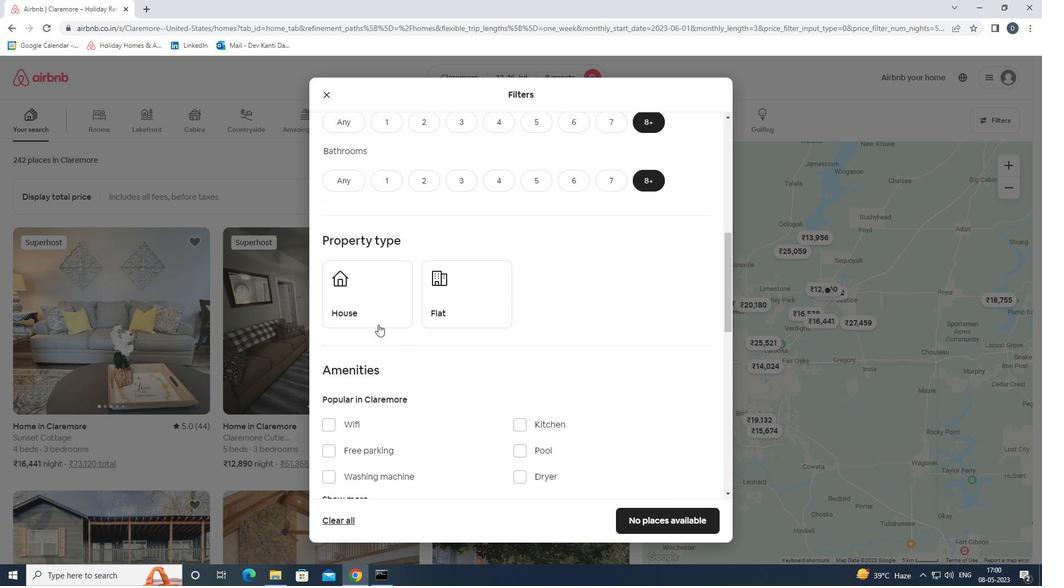 
Action: Mouse moved to (491, 306)
Screenshot: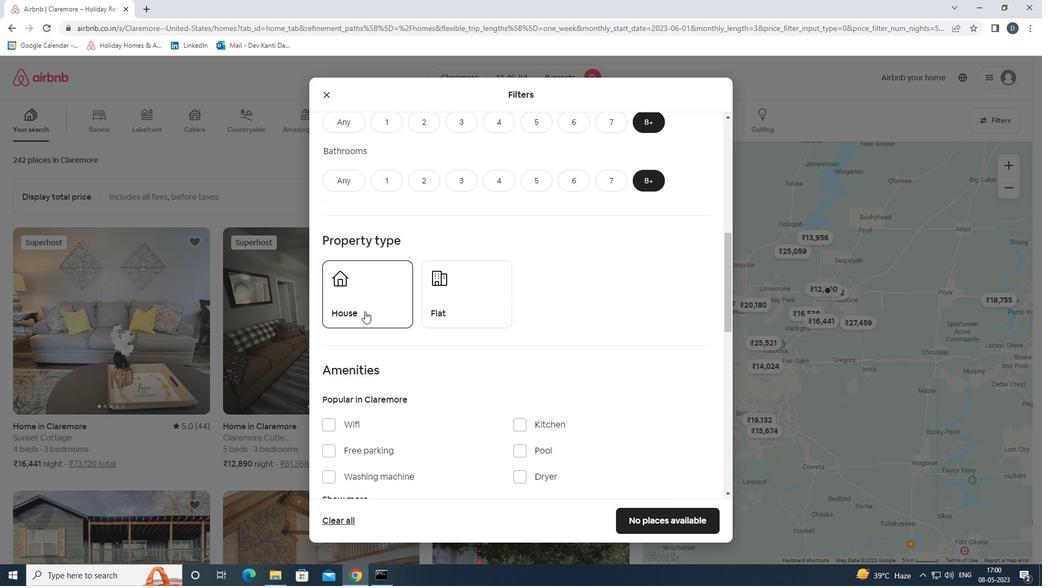 
Action: Mouse pressed left at (491, 306)
Screenshot: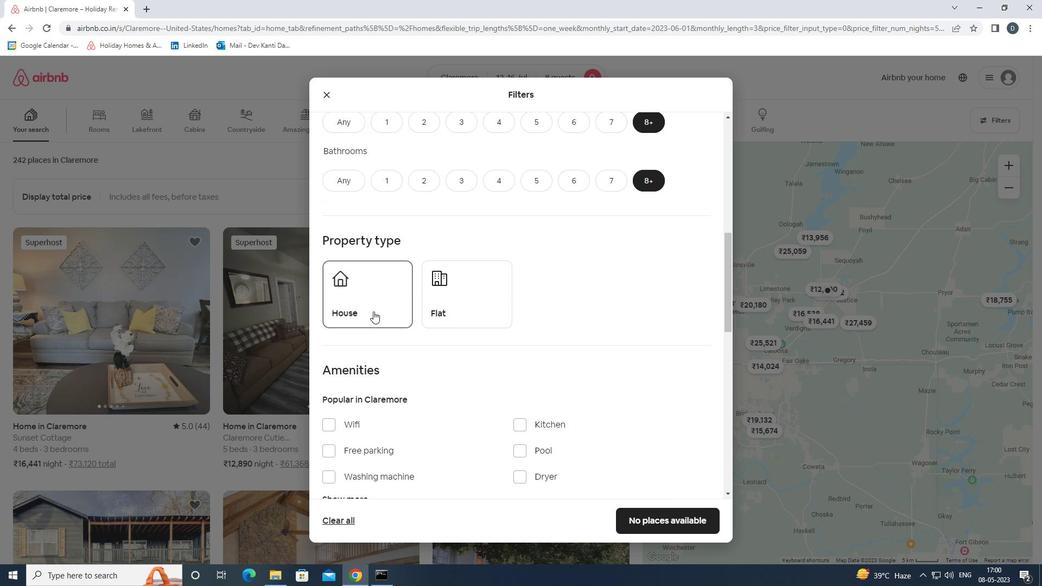 
Action: Mouse moved to (505, 300)
Screenshot: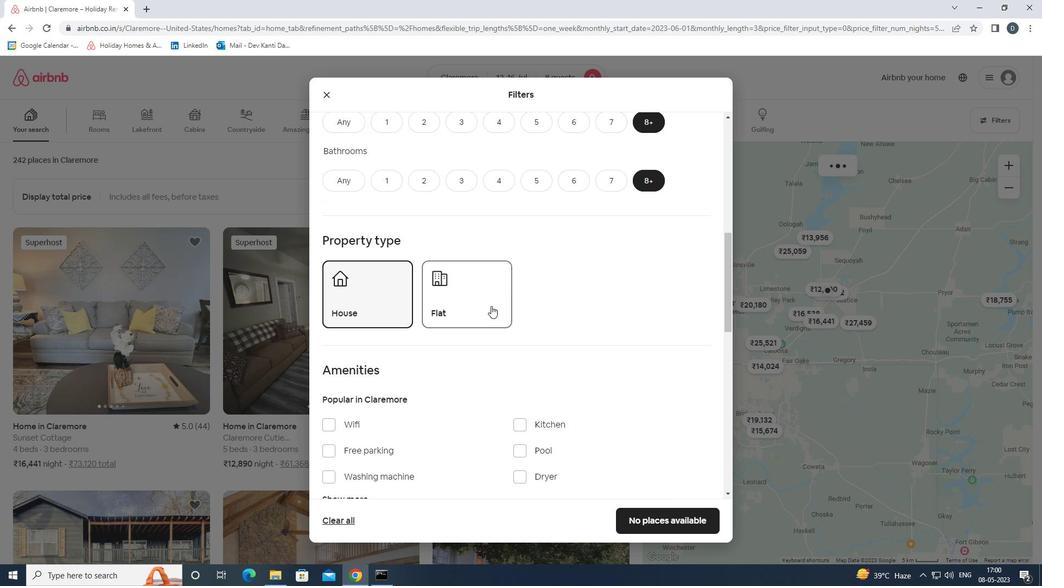 
Action: Mouse scrolled (505, 300) with delta (0, 0)
Screenshot: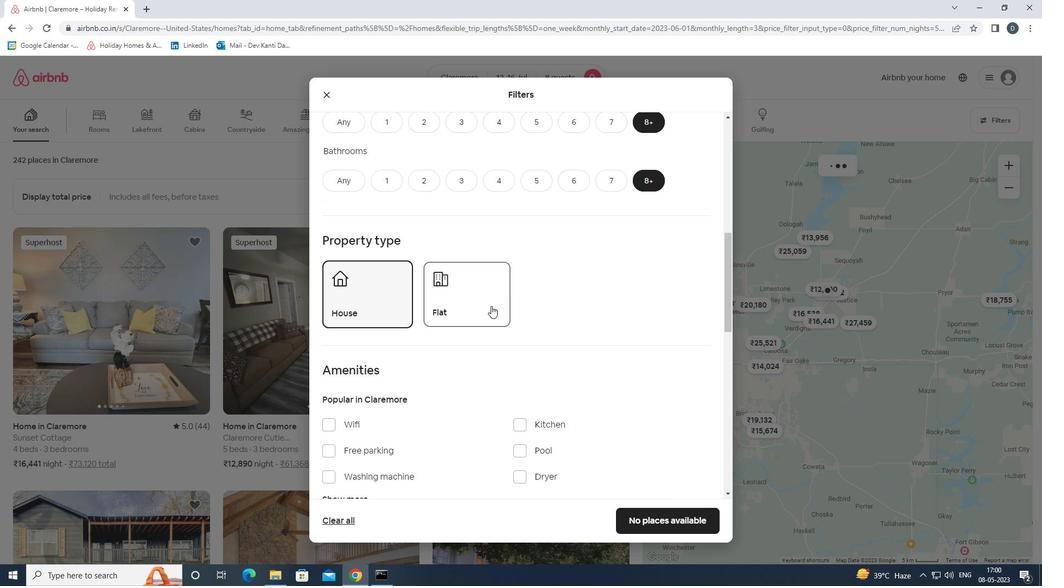 
Action: Mouse scrolled (505, 300) with delta (0, 0)
Screenshot: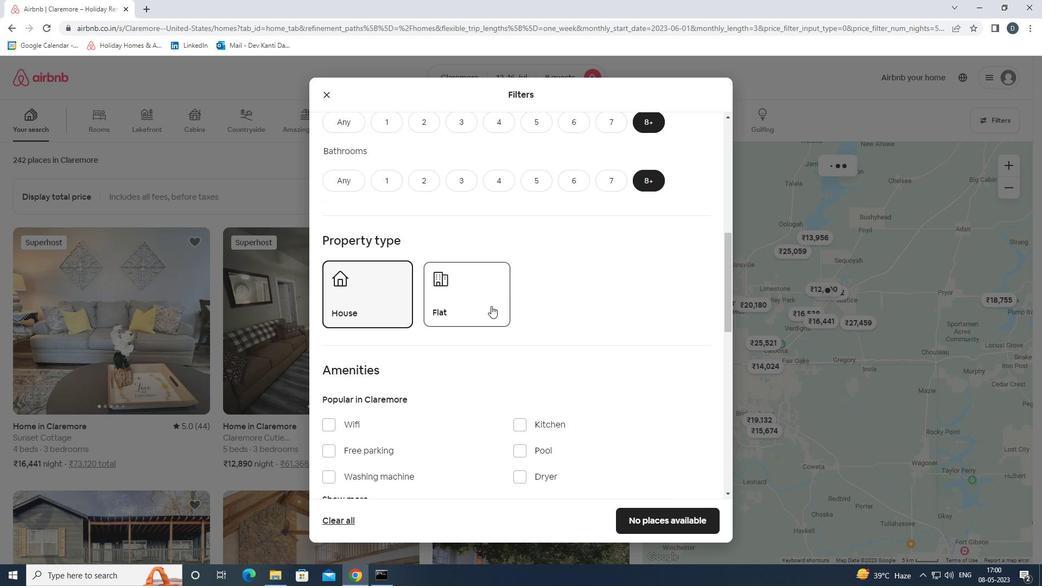 
Action: Mouse scrolled (505, 300) with delta (0, 0)
Screenshot: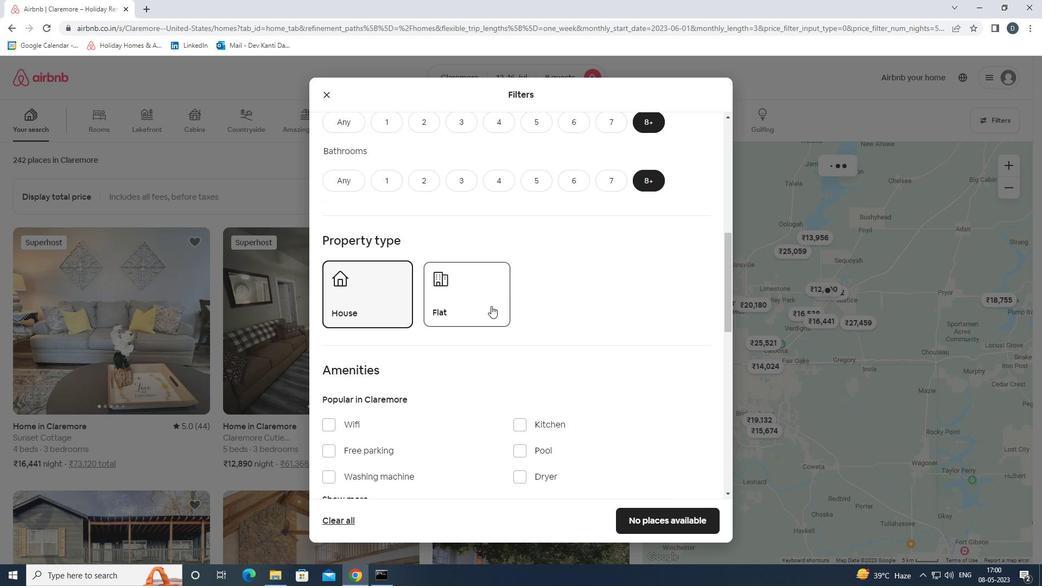 
Action: Mouse moved to (352, 269)
Screenshot: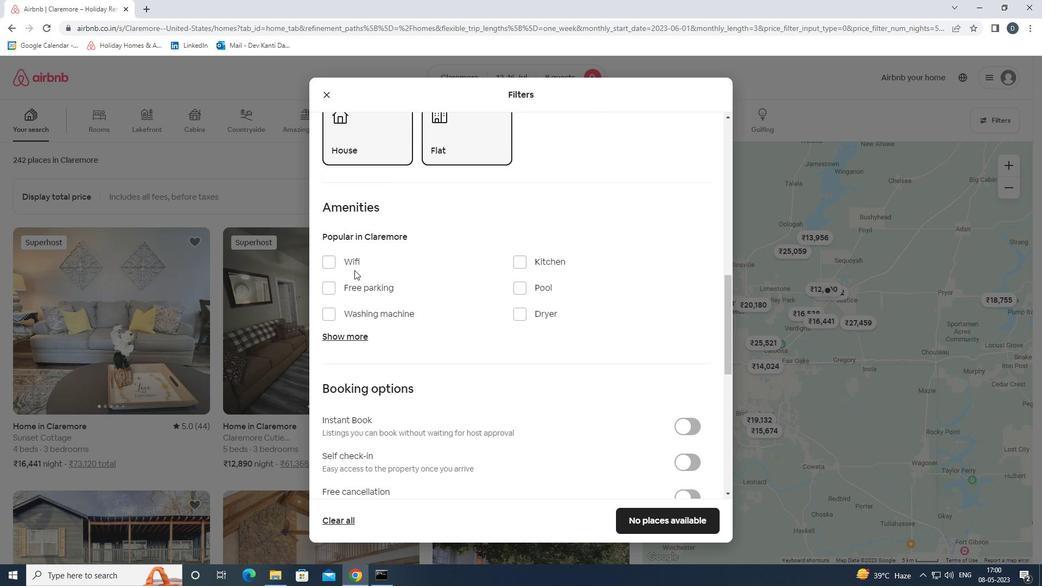 
Action: Mouse pressed left at (352, 269)
Screenshot: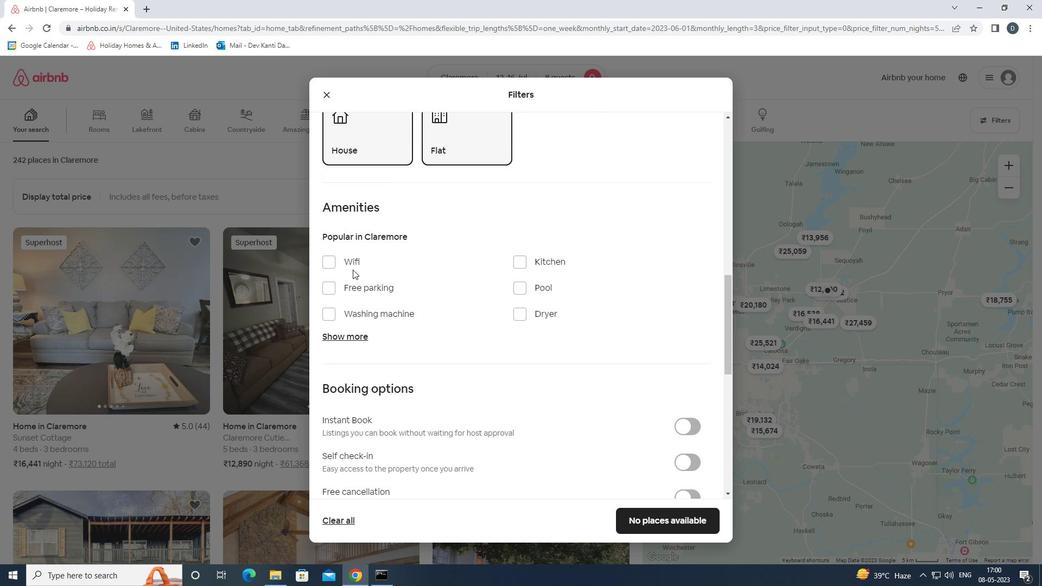 
Action: Mouse moved to (353, 265)
Screenshot: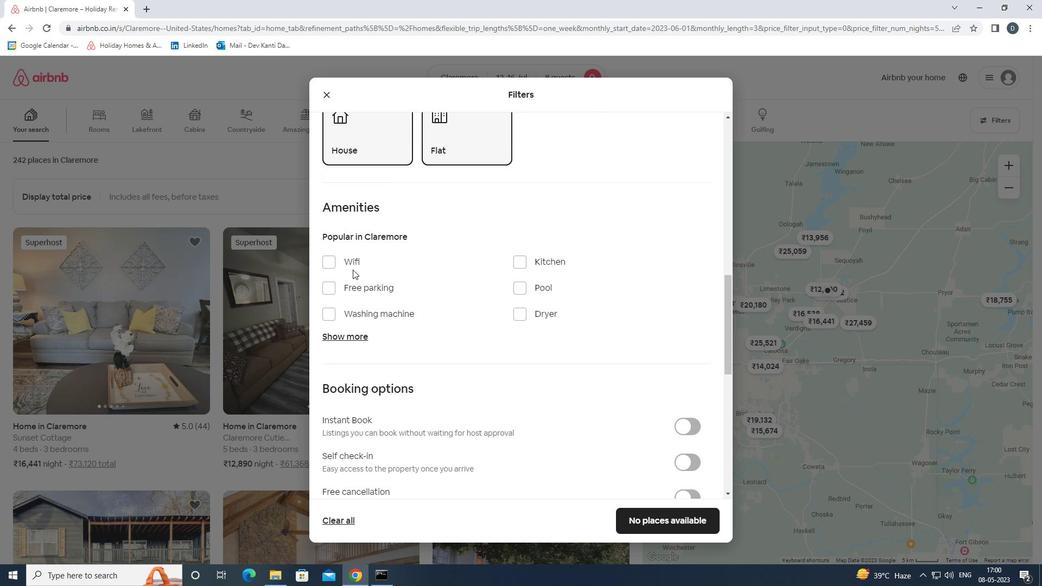 
Action: Mouse pressed left at (353, 265)
Screenshot: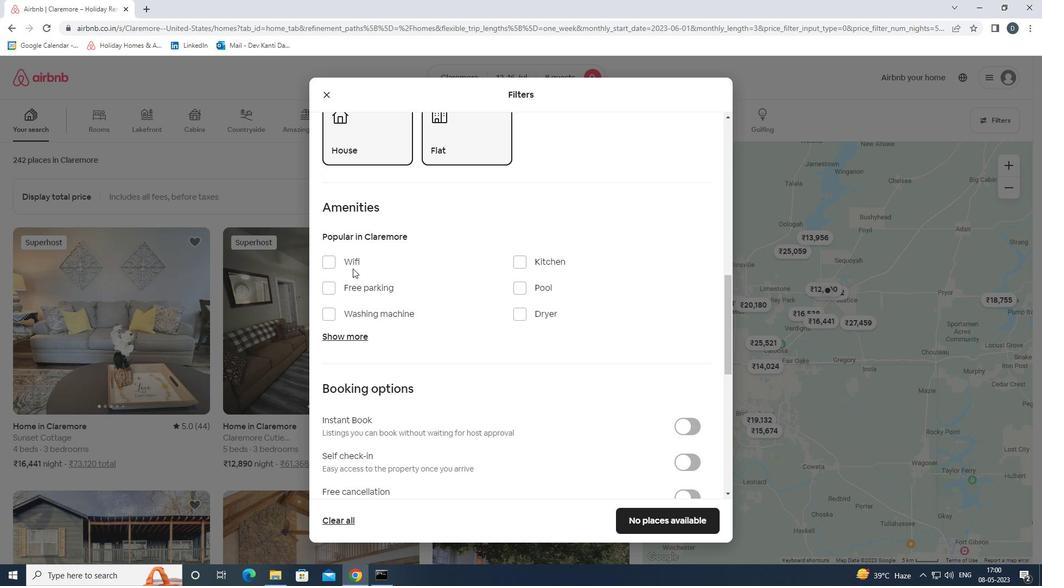 
Action: Mouse moved to (353, 300)
Screenshot: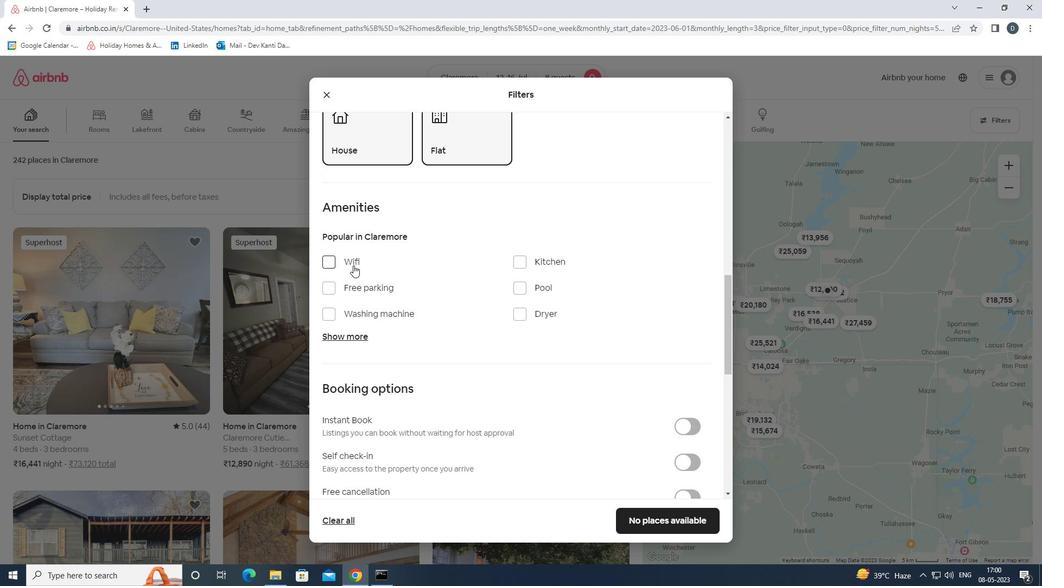 
Action: Mouse pressed left at (353, 300)
Screenshot: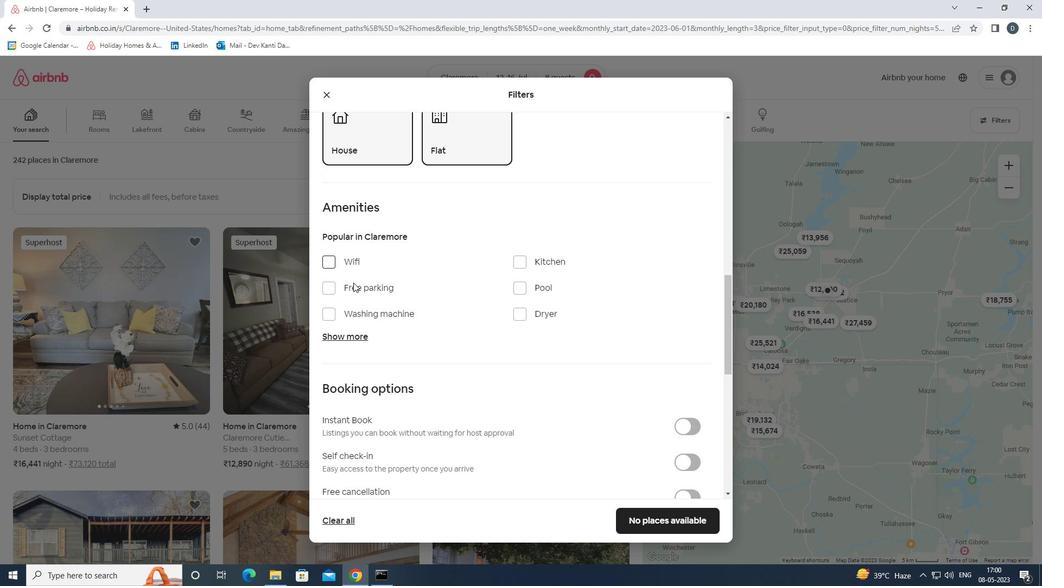 
Action: Mouse moved to (363, 293)
Screenshot: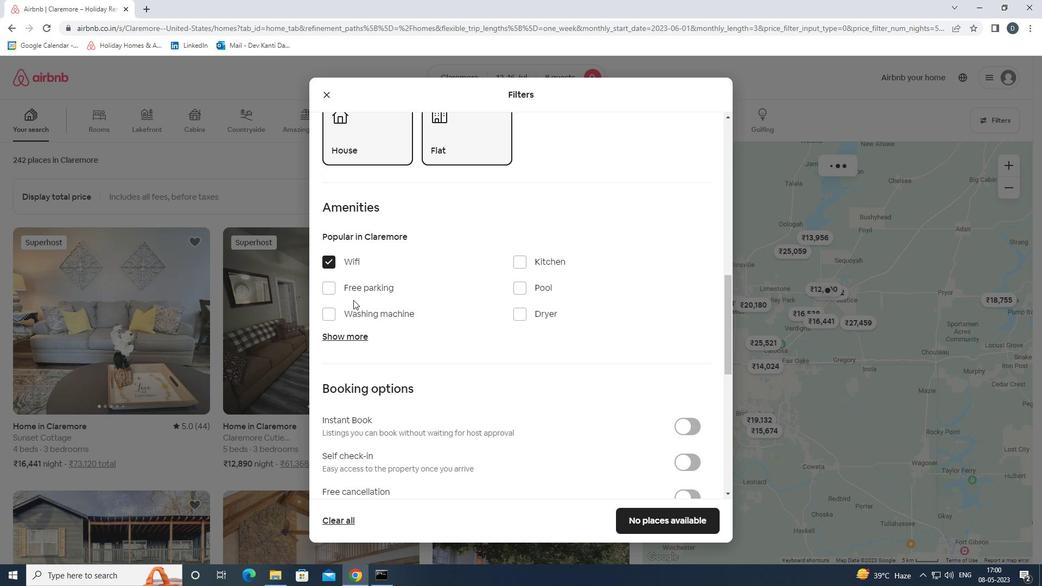 
Action: Mouse pressed left at (363, 293)
Screenshot: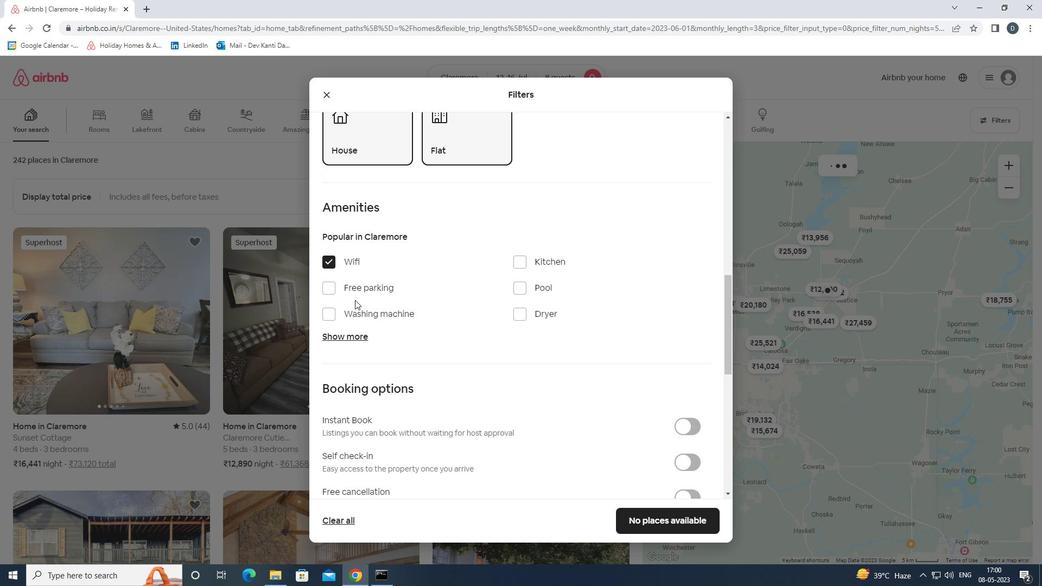 
Action: Mouse moved to (355, 335)
Screenshot: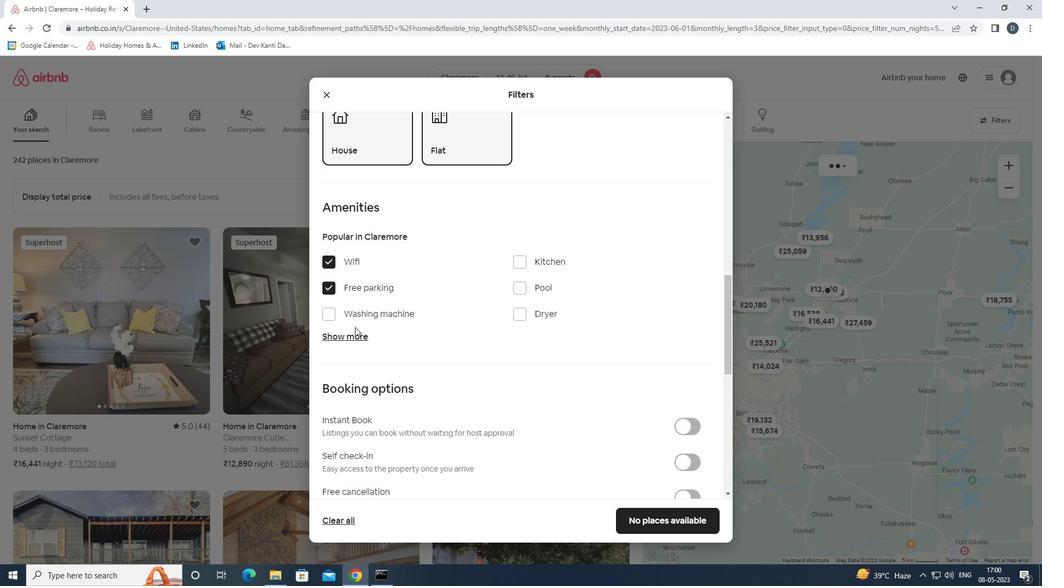 
Action: Mouse pressed left at (355, 335)
Screenshot: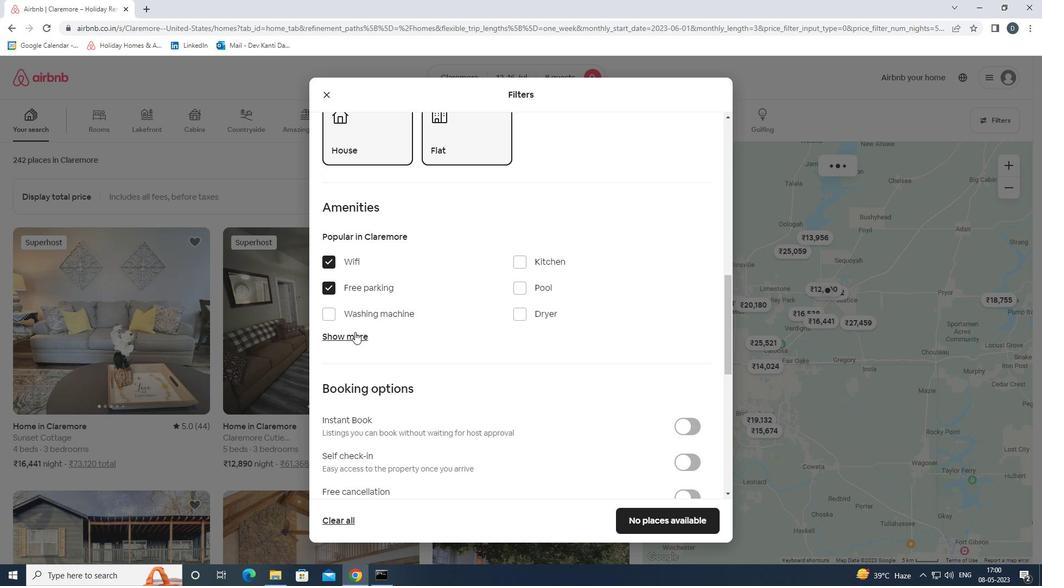 
Action: Mouse moved to (440, 306)
Screenshot: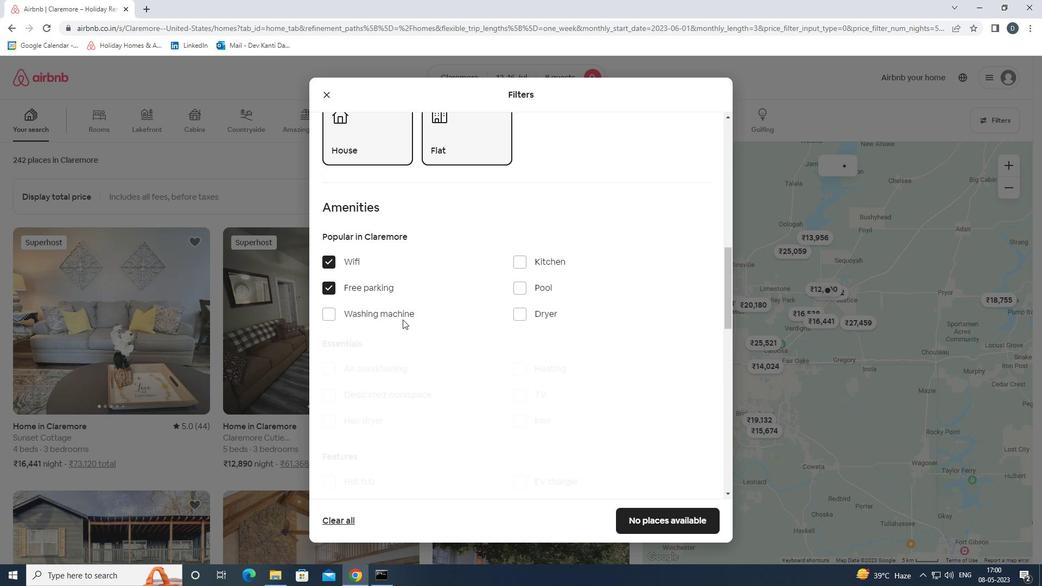 
Action: Mouse scrolled (440, 305) with delta (0, 0)
Screenshot: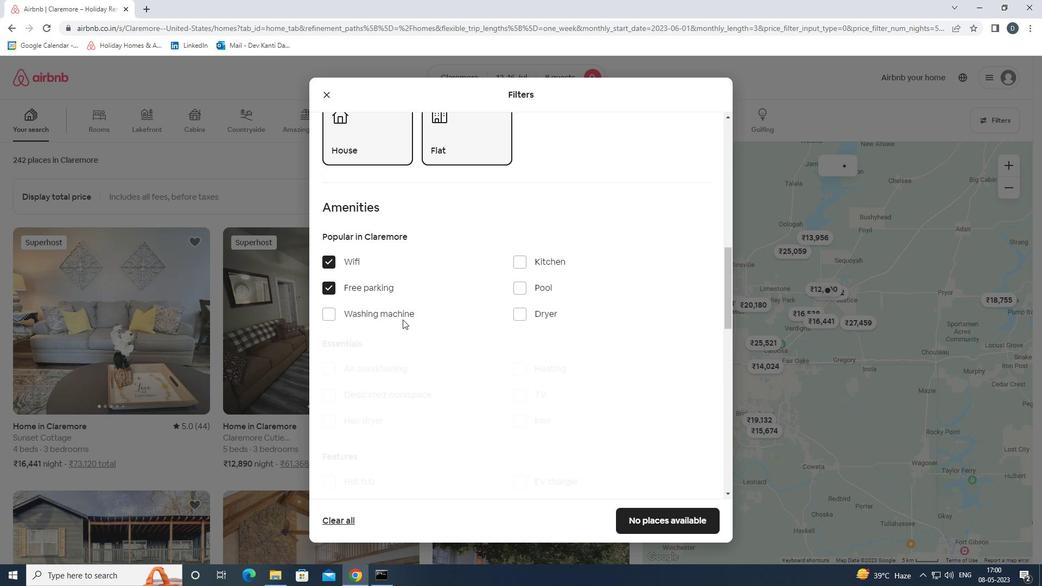 
Action: Mouse moved to (445, 305)
Screenshot: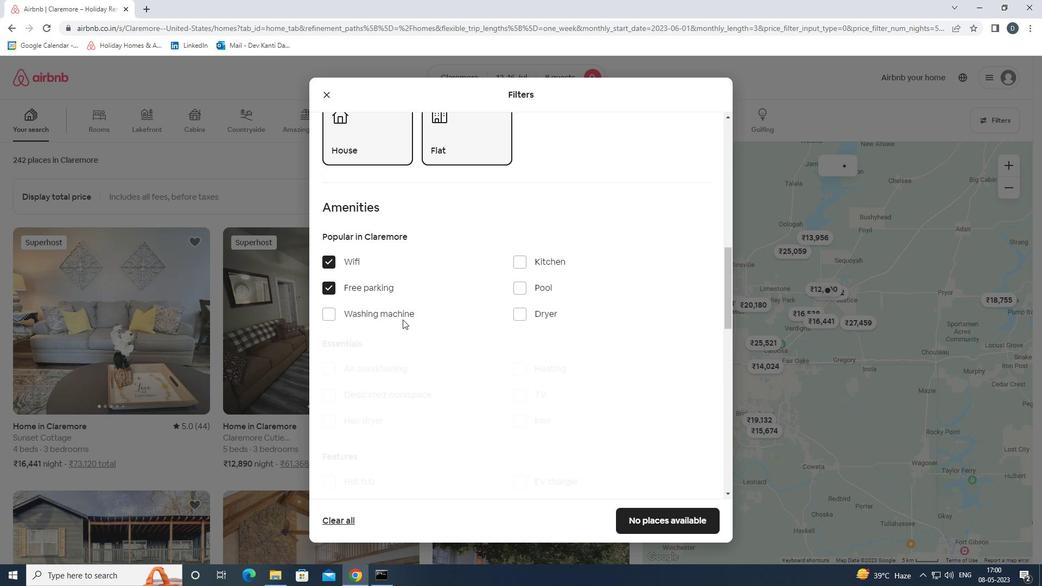 
Action: Mouse scrolled (445, 304) with delta (0, 0)
Screenshot: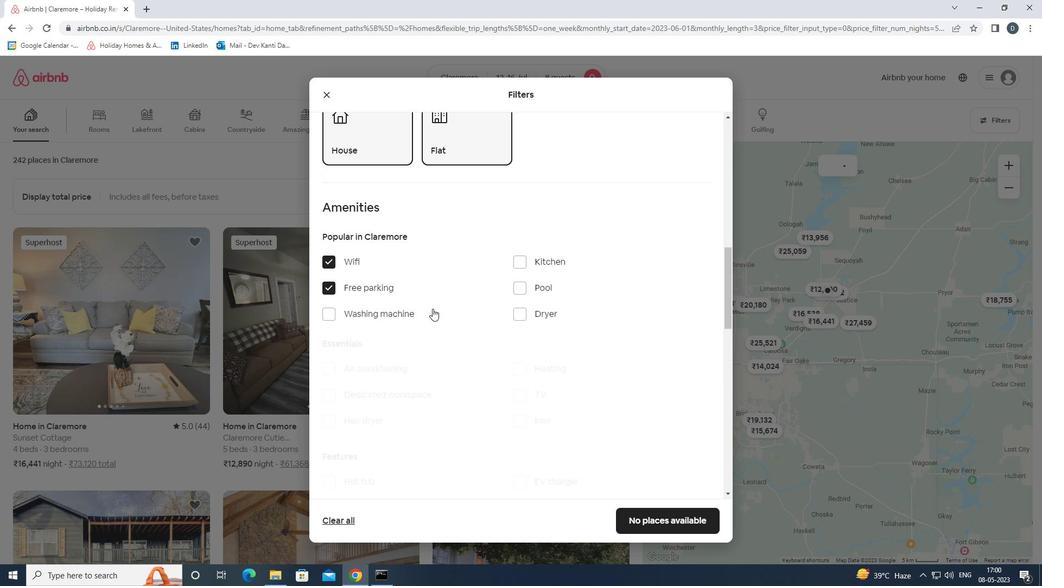 
Action: Mouse moved to (458, 303)
Screenshot: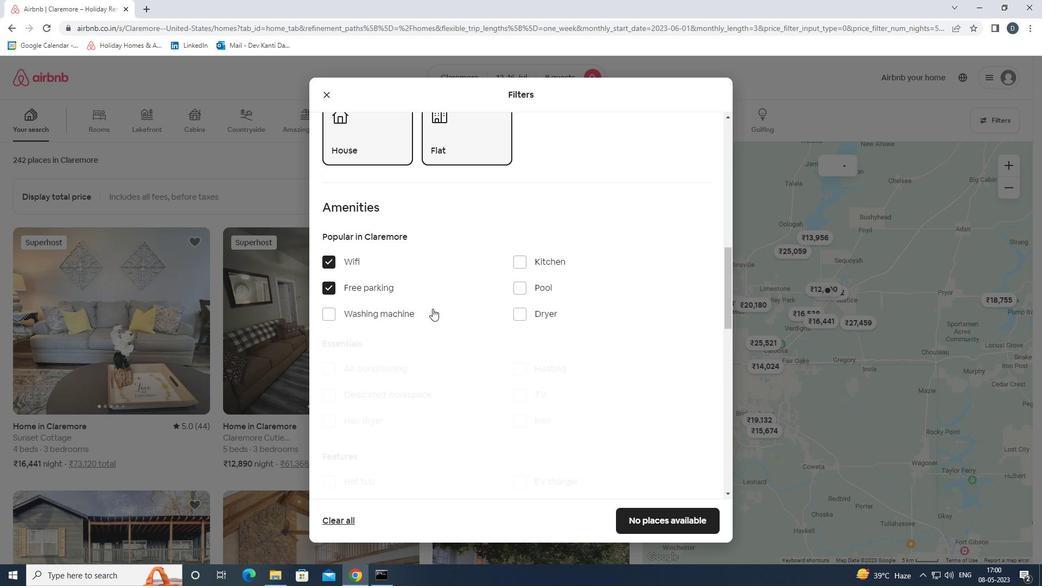 
Action: Mouse scrolled (458, 302) with delta (0, 0)
Screenshot: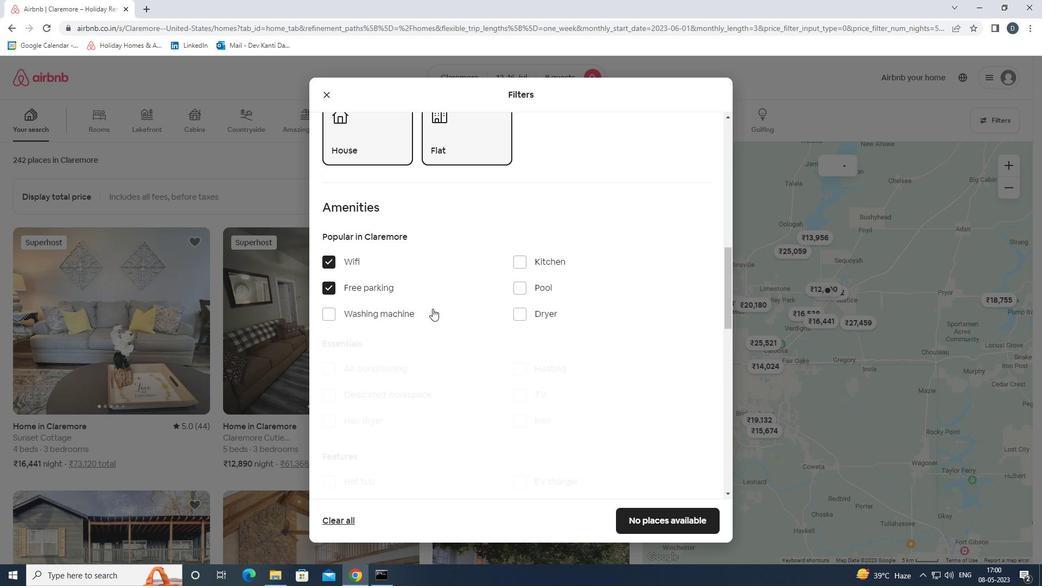 
Action: Mouse moved to (533, 242)
Screenshot: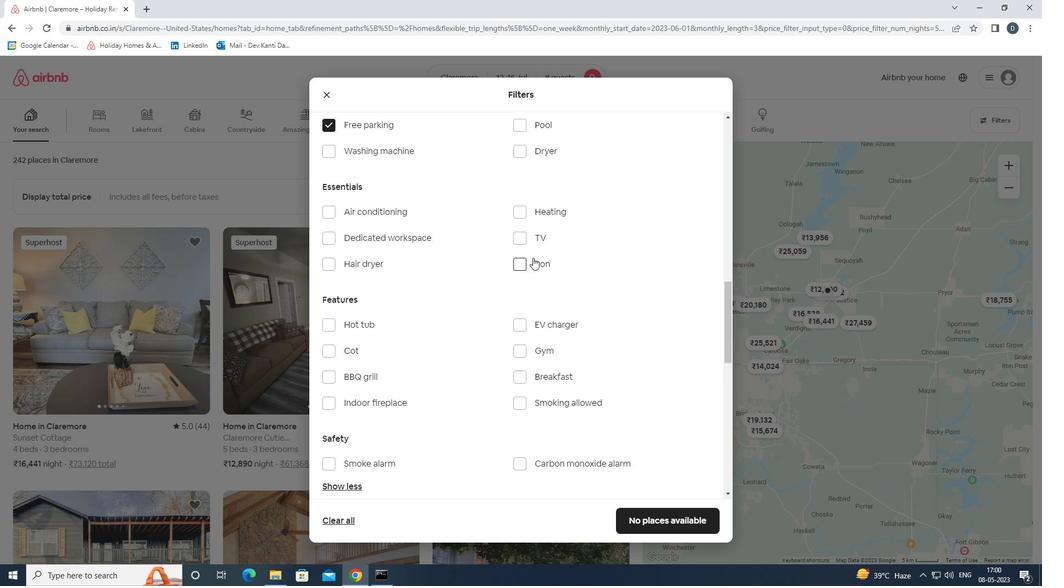
Action: Mouse pressed left at (533, 242)
Screenshot: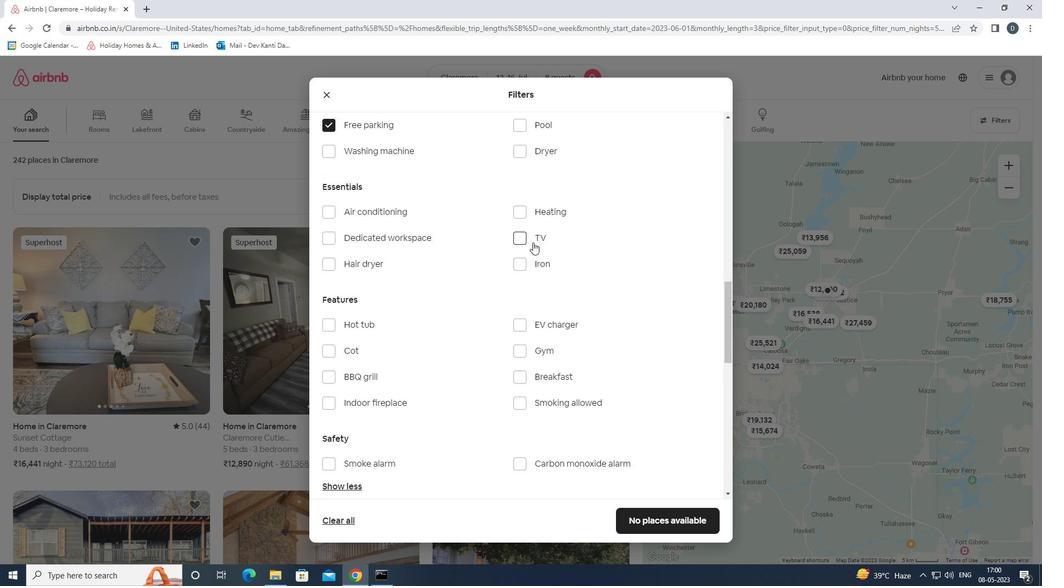 
Action: Mouse moved to (521, 350)
Screenshot: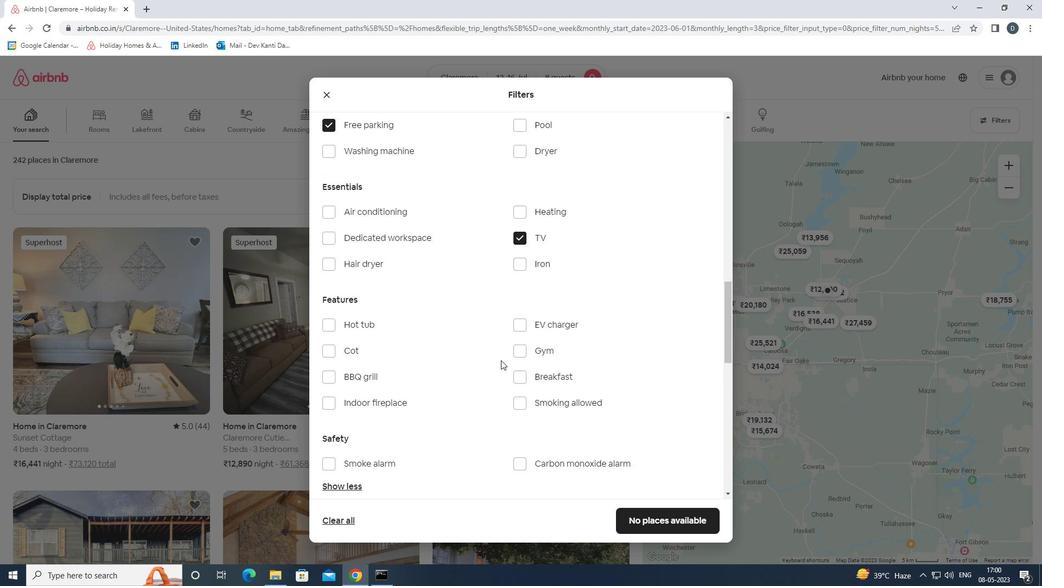 
Action: Mouse pressed left at (521, 350)
Screenshot: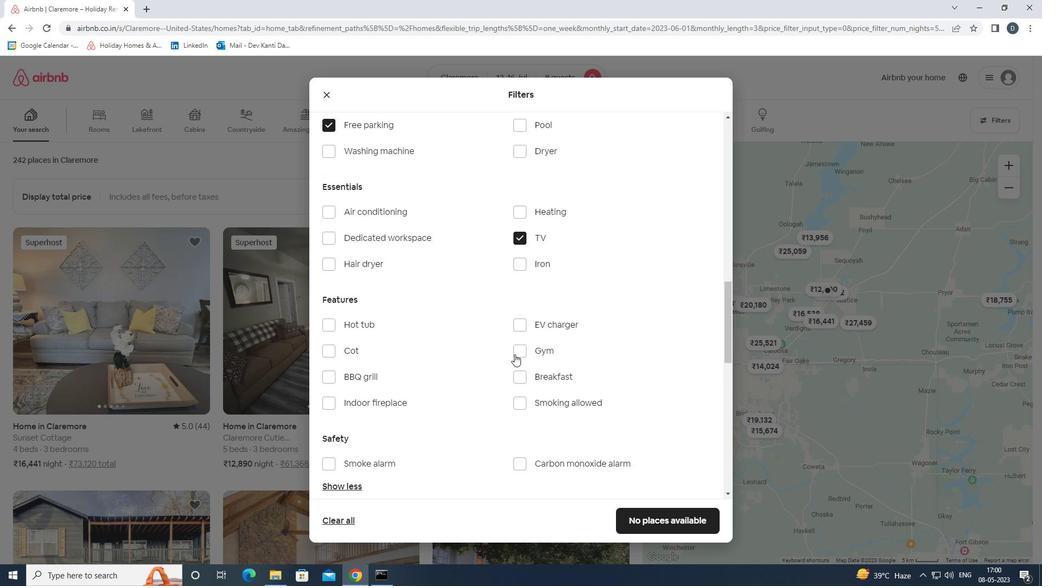 
Action: Mouse moved to (525, 373)
Screenshot: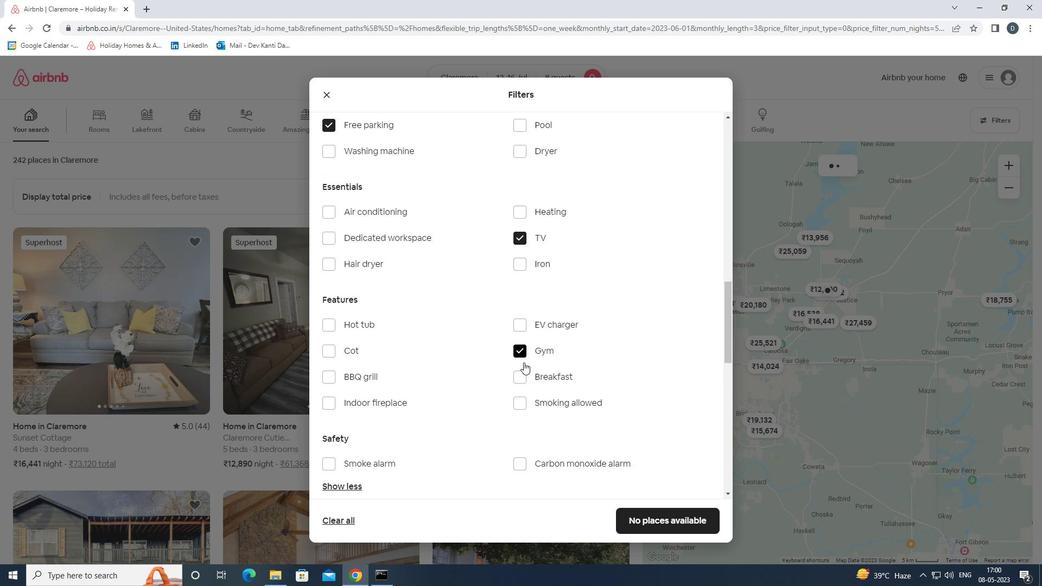 
Action: Mouse pressed left at (525, 373)
Screenshot: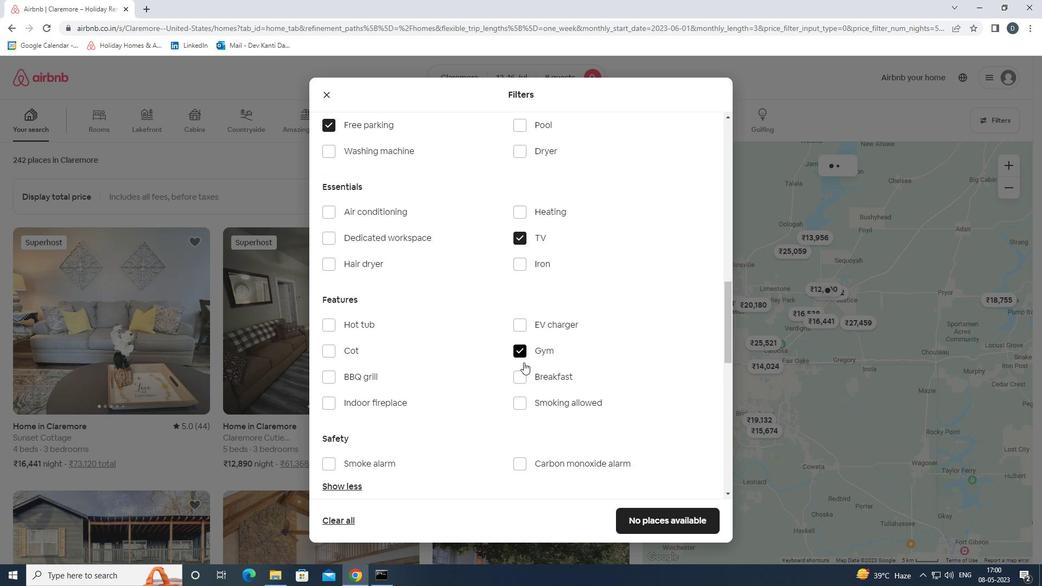 
Action: Mouse scrolled (525, 372) with delta (0, 0)
Screenshot: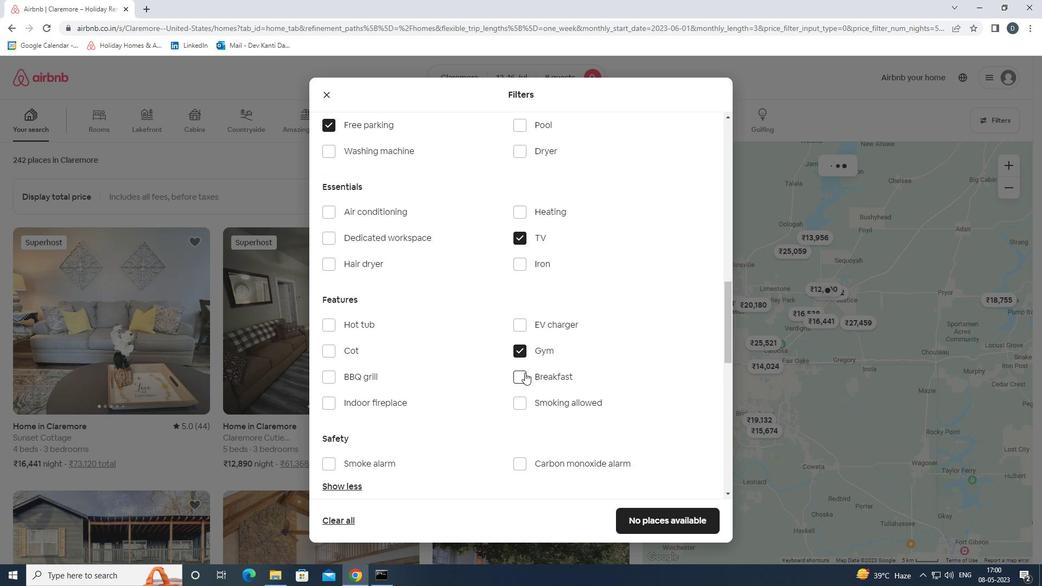 
Action: Mouse scrolled (525, 372) with delta (0, 0)
Screenshot: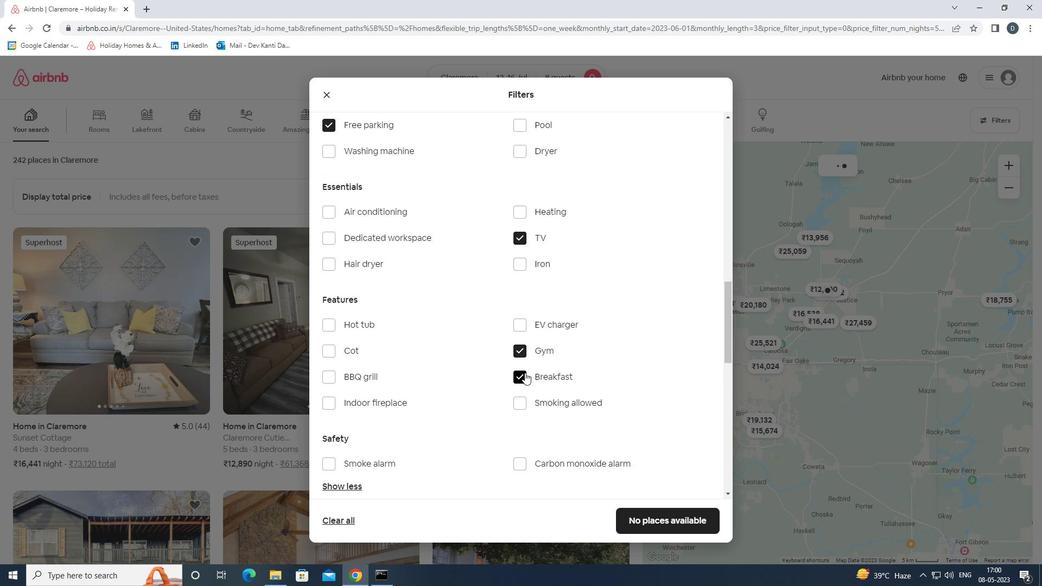 
Action: Mouse scrolled (525, 372) with delta (0, 0)
Screenshot: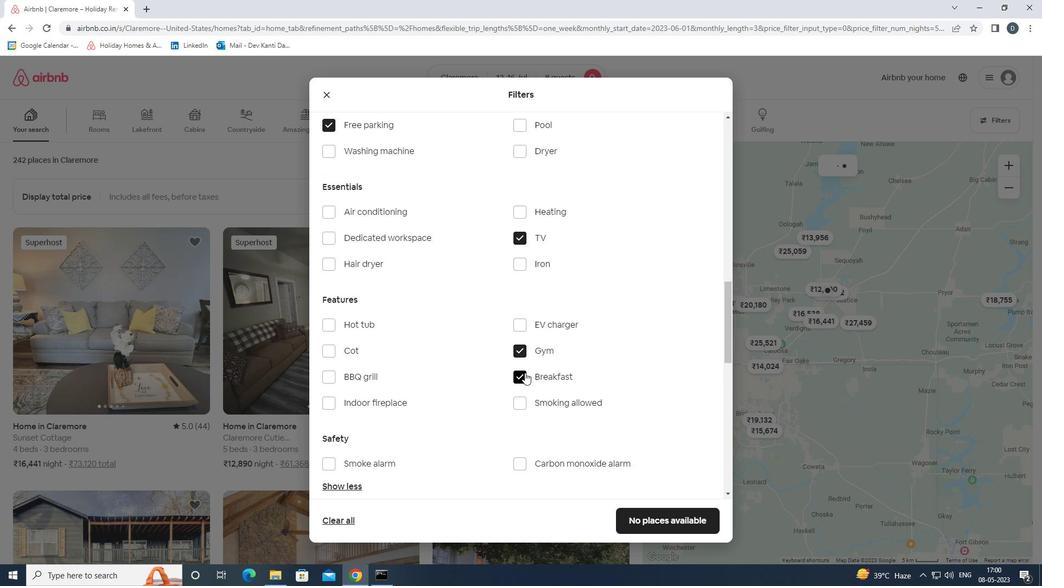 
Action: Mouse scrolled (525, 372) with delta (0, 0)
Screenshot: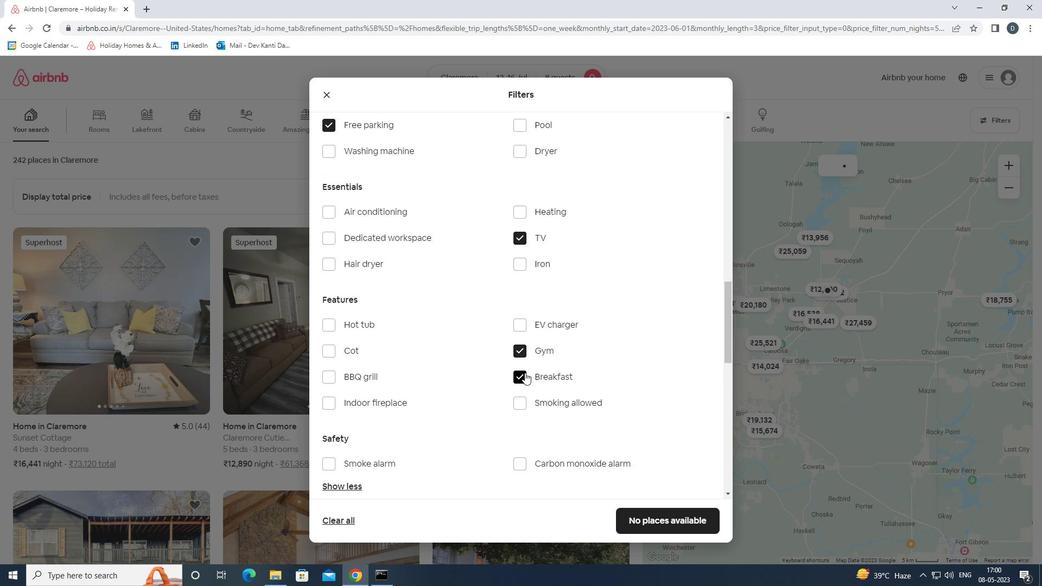 
Action: Mouse scrolled (525, 372) with delta (0, 0)
Screenshot: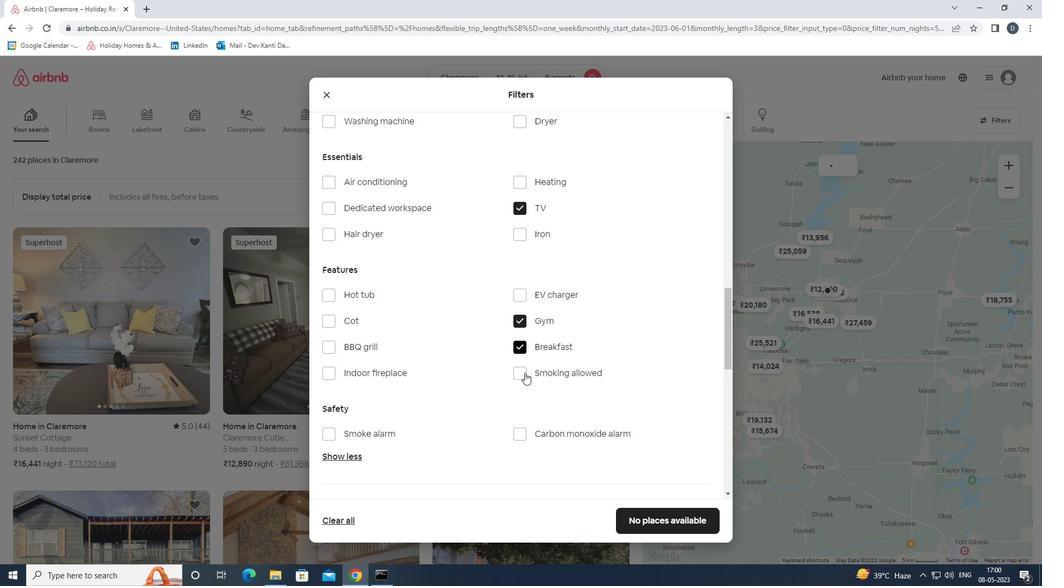 
Action: Mouse moved to (684, 344)
Screenshot: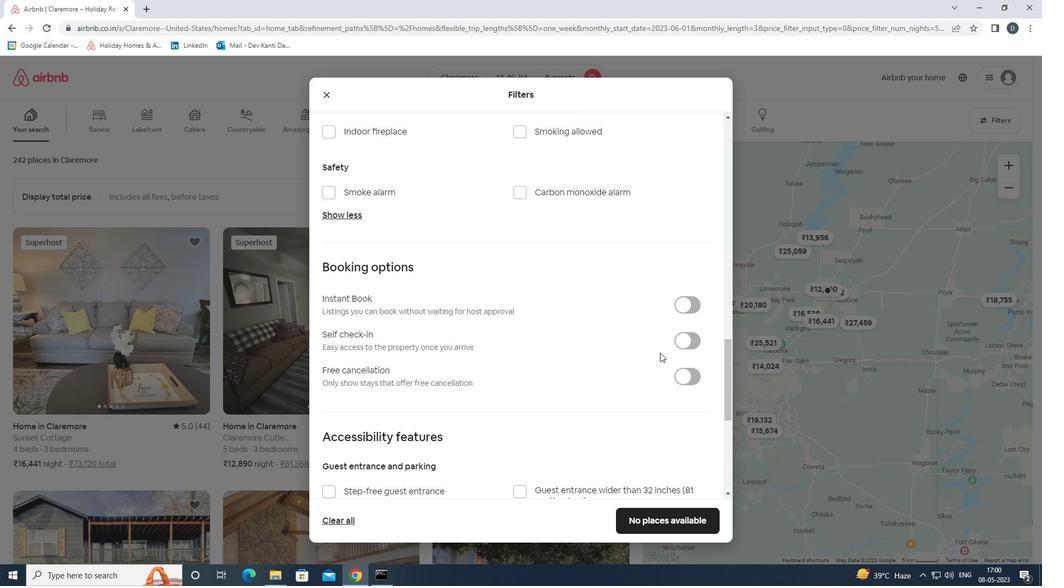 
Action: Mouse pressed left at (684, 344)
Screenshot: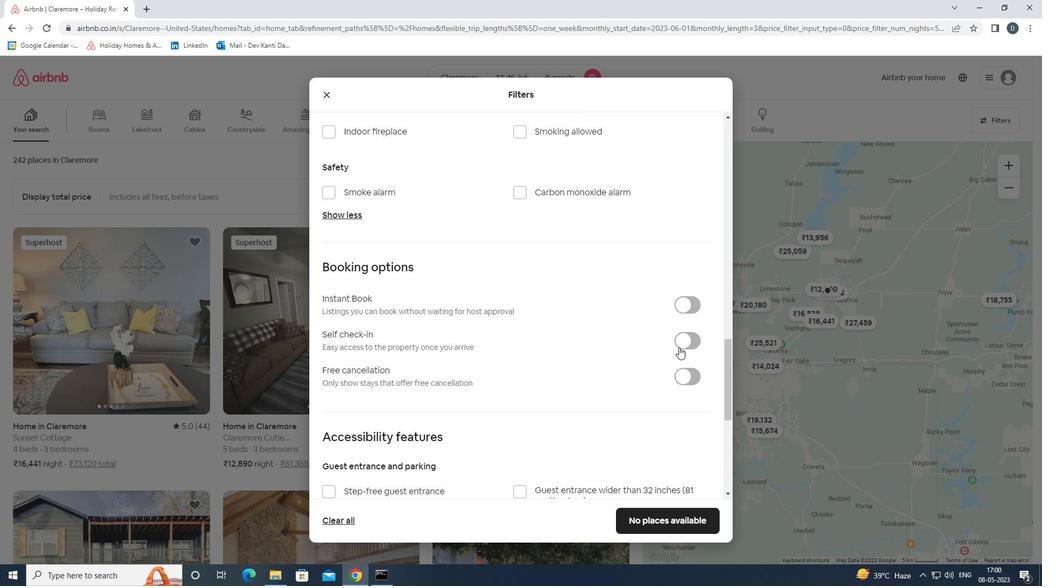 
Action: Mouse scrolled (684, 343) with delta (0, 0)
Screenshot: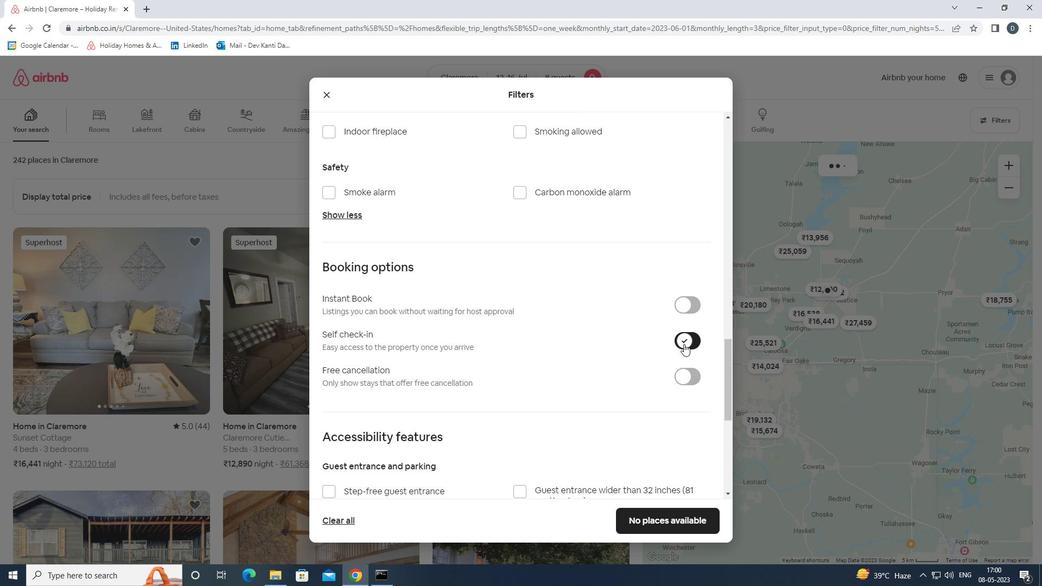 
Action: Mouse scrolled (684, 343) with delta (0, 0)
Screenshot: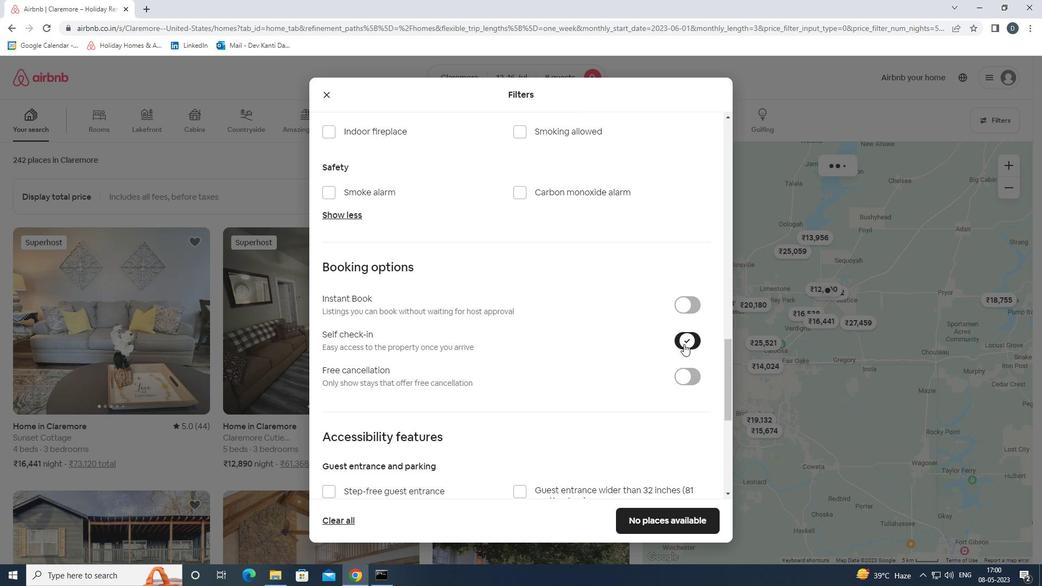 
Action: Mouse scrolled (684, 343) with delta (0, 0)
Screenshot: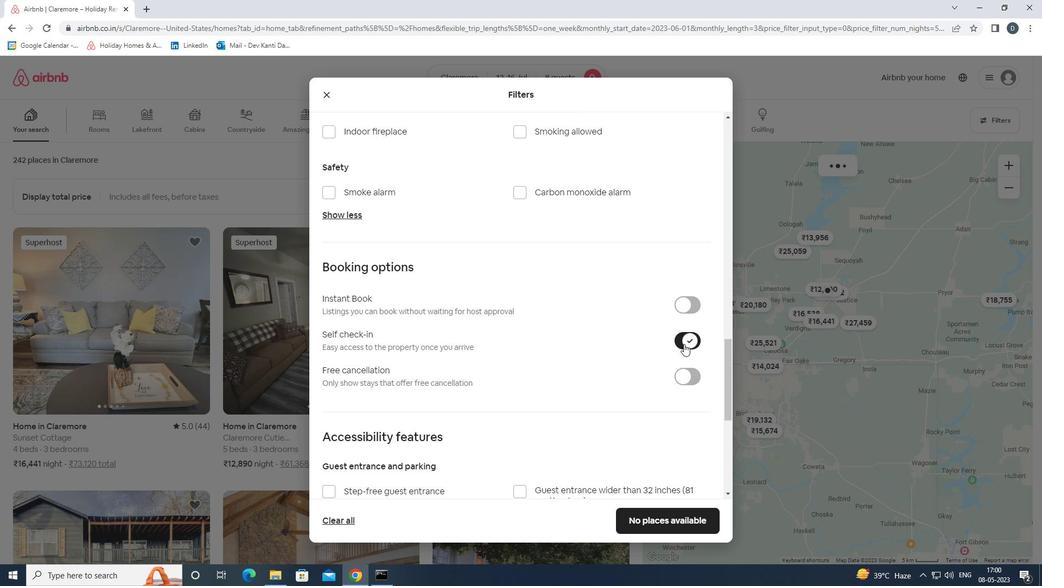 
Action: Mouse scrolled (684, 343) with delta (0, 0)
Screenshot: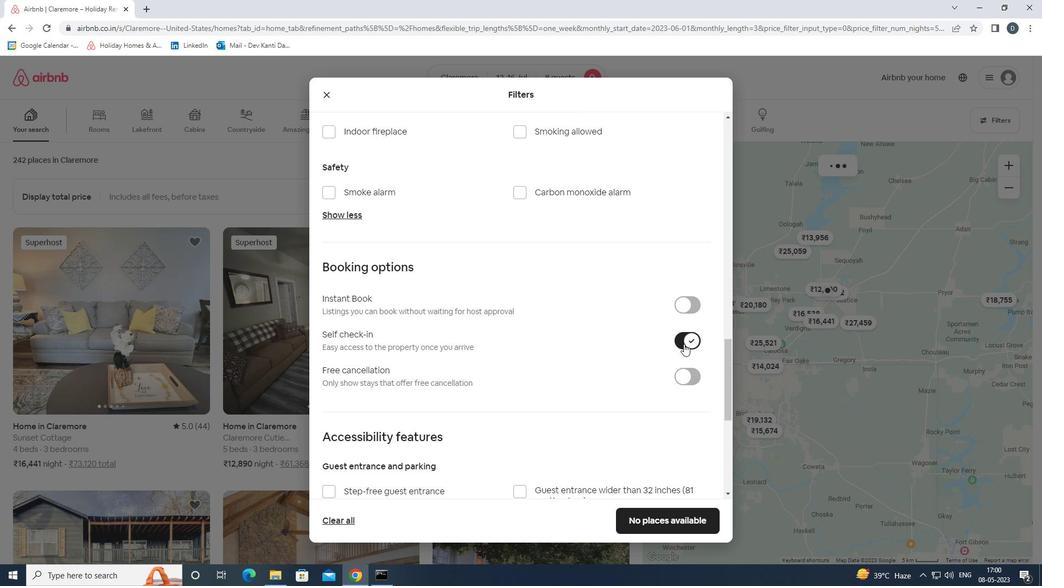 
Action: Mouse scrolled (684, 343) with delta (0, 0)
Screenshot: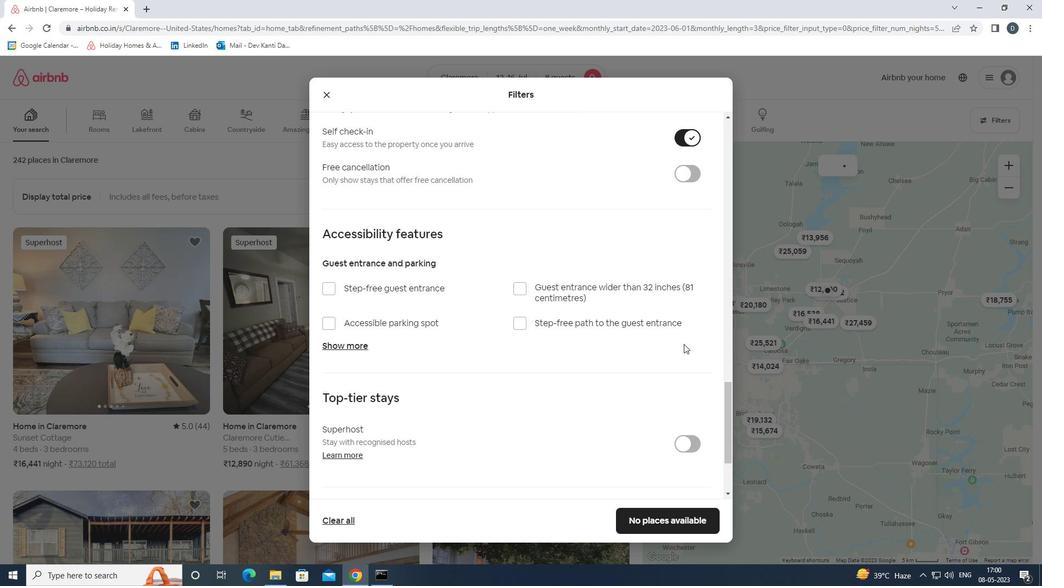 
Action: Mouse scrolled (684, 343) with delta (0, 0)
Screenshot: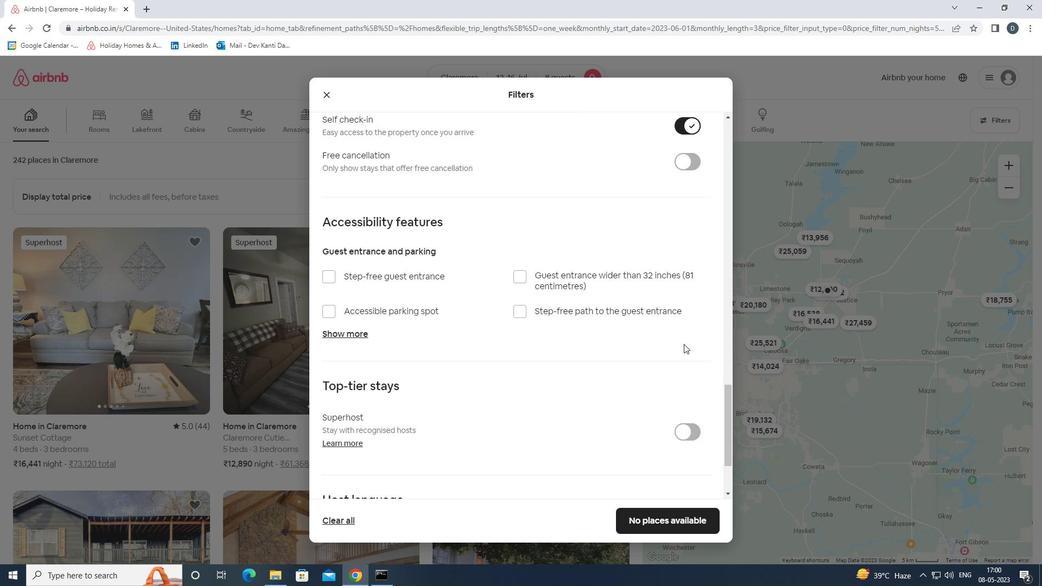 
Action: Mouse scrolled (684, 343) with delta (0, 0)
Screenshot: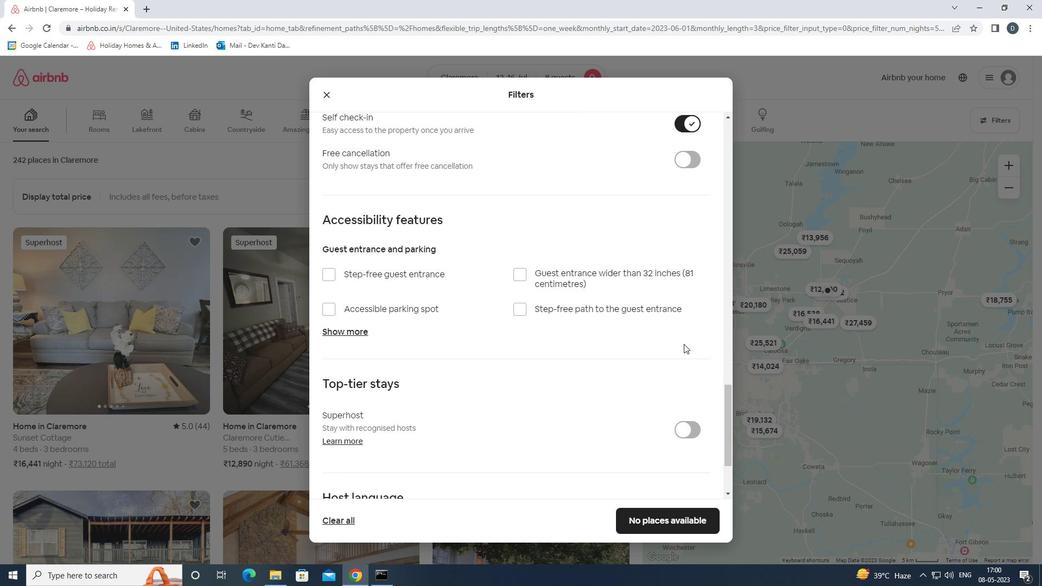 
Action: Mouse scrolled (684, 343) with delta (0, 0)
Screenshot: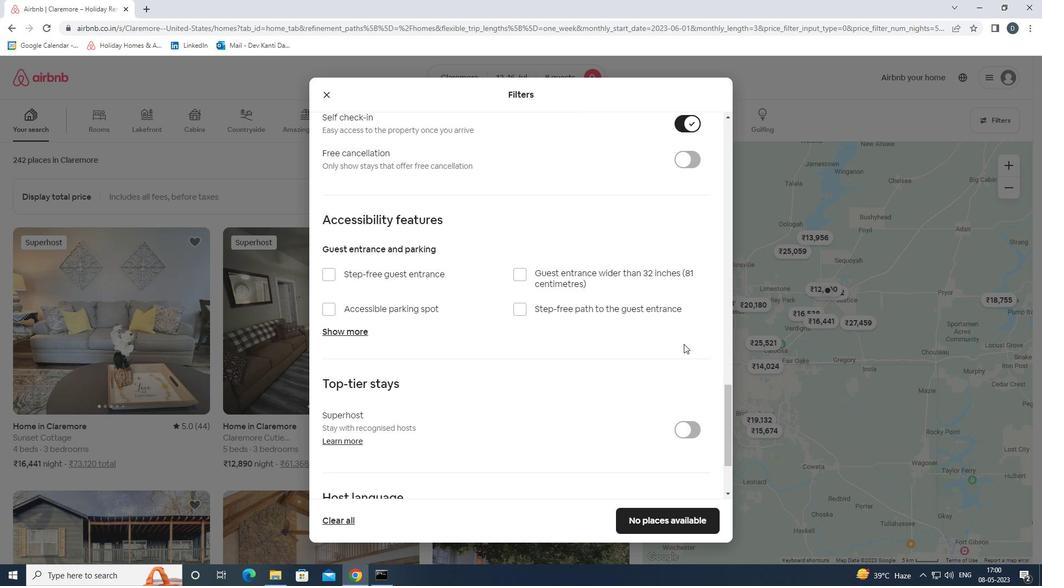 
Action: Mouse scrolled (684, 343) with delta (0, 0)
Screenshot: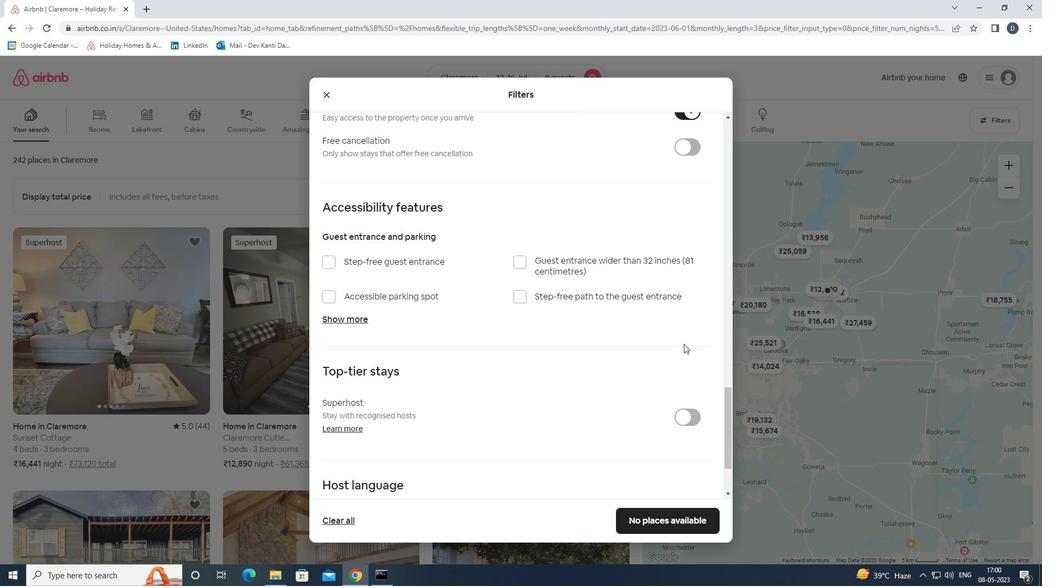 
Action: Mouse moved to (358, 423)
Screenshot: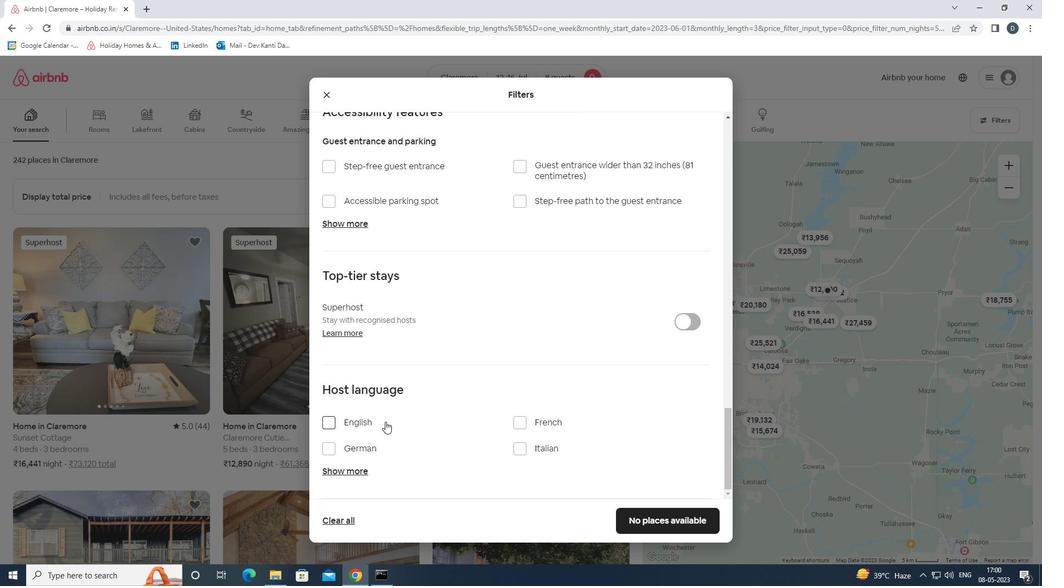 
Action: Mouse pressed left at (358, 423)
Screenshot: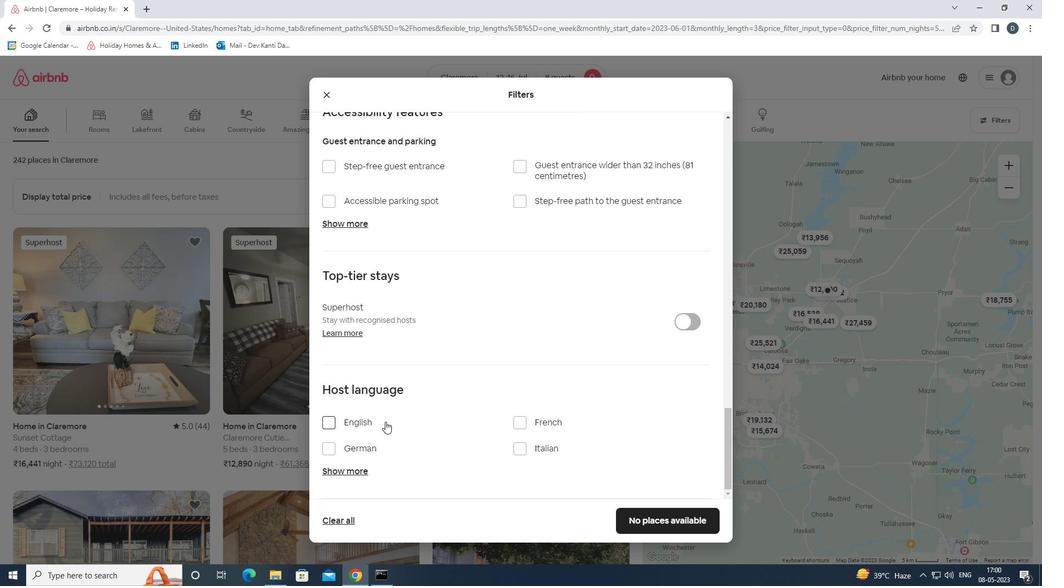 
Action: Mouse moved to (659, 516)
Screenshot: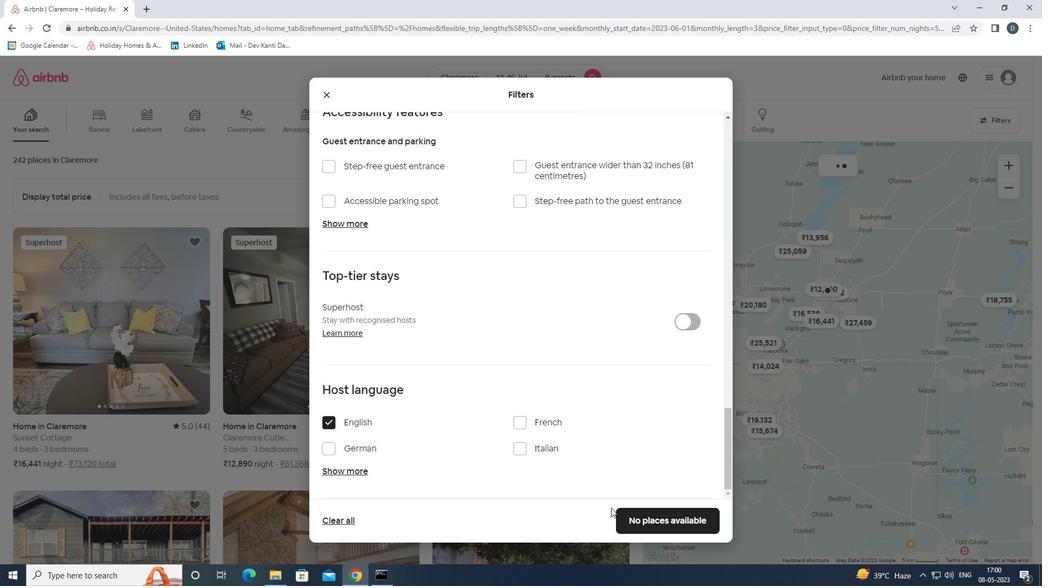 
Action: Mouse pressed left at (659, 516)
Screenshot: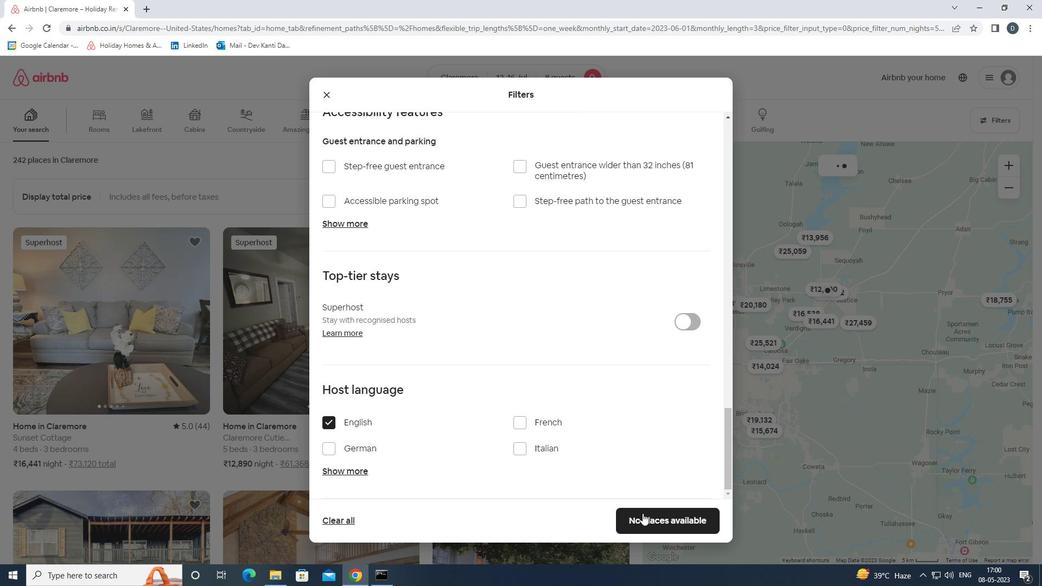 
